 Task: Create a due date automation trigger when advanced on, on the tuesday before a card is due add dates starting in 1 days at 11:00 AM.
Action: Mouse moved to (932, 292)
Screenshot: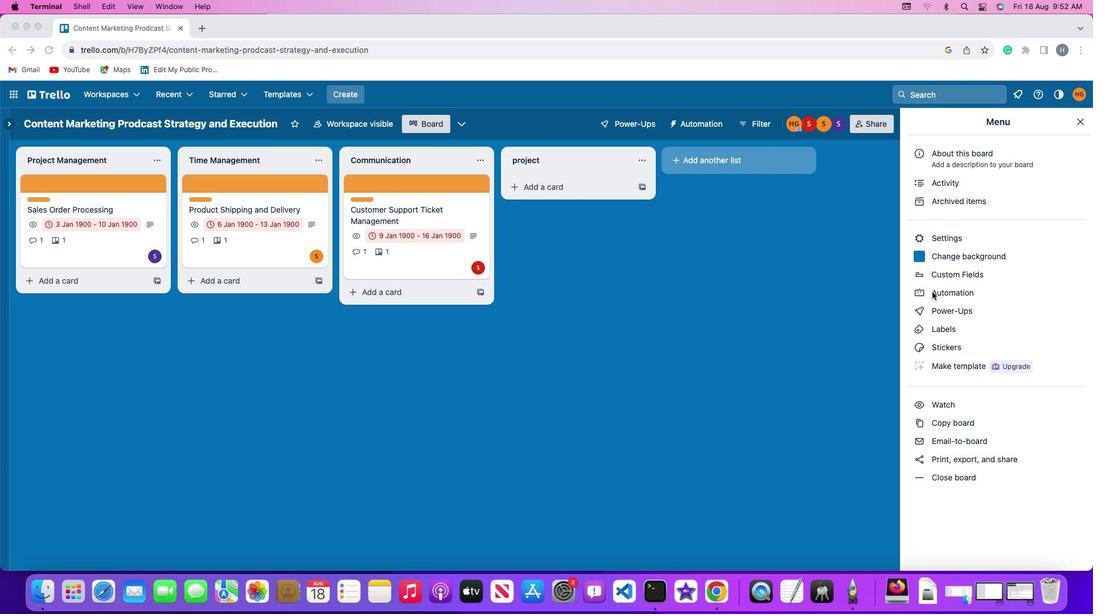
Action: Mouse pressed left at (932, 292)
Screenshot: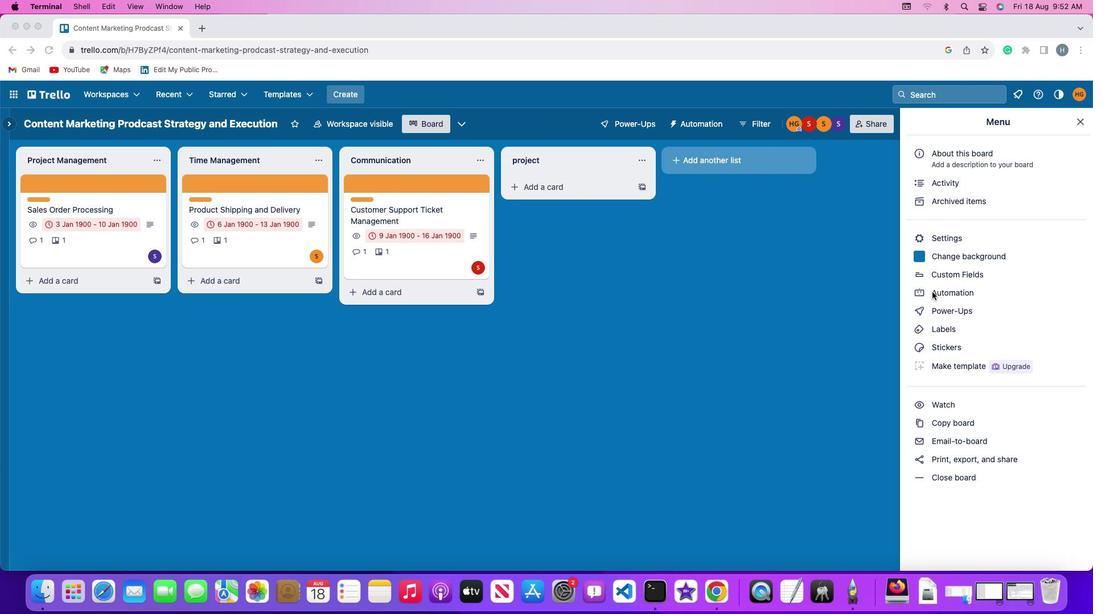 
Action: Mouse pressed left at (932, 292)
Screenshot: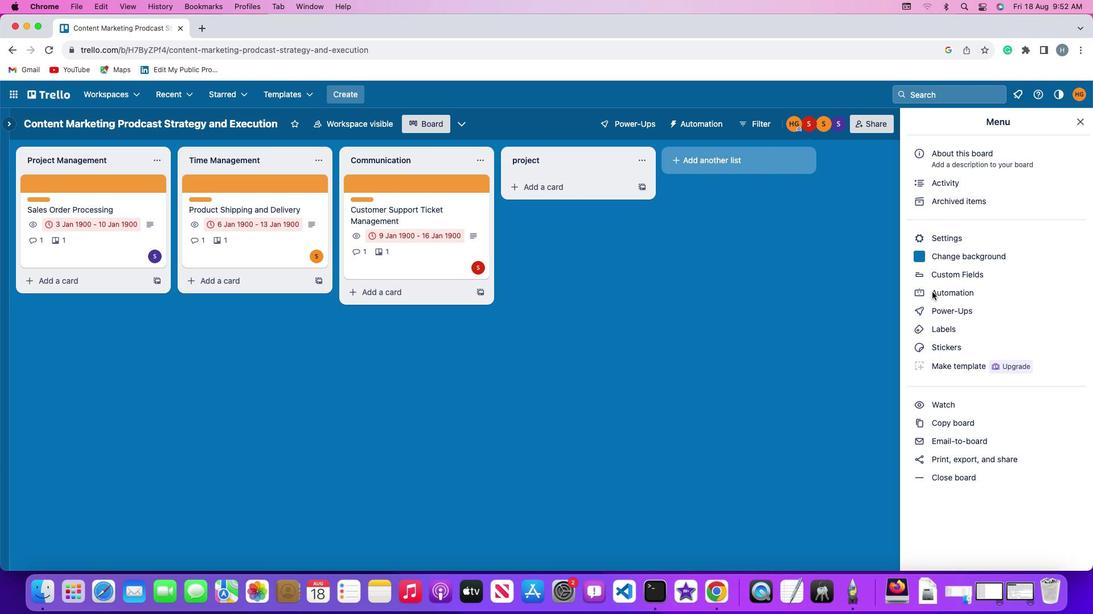 
Action: Mouse moved to (66, 270)
Screenshot: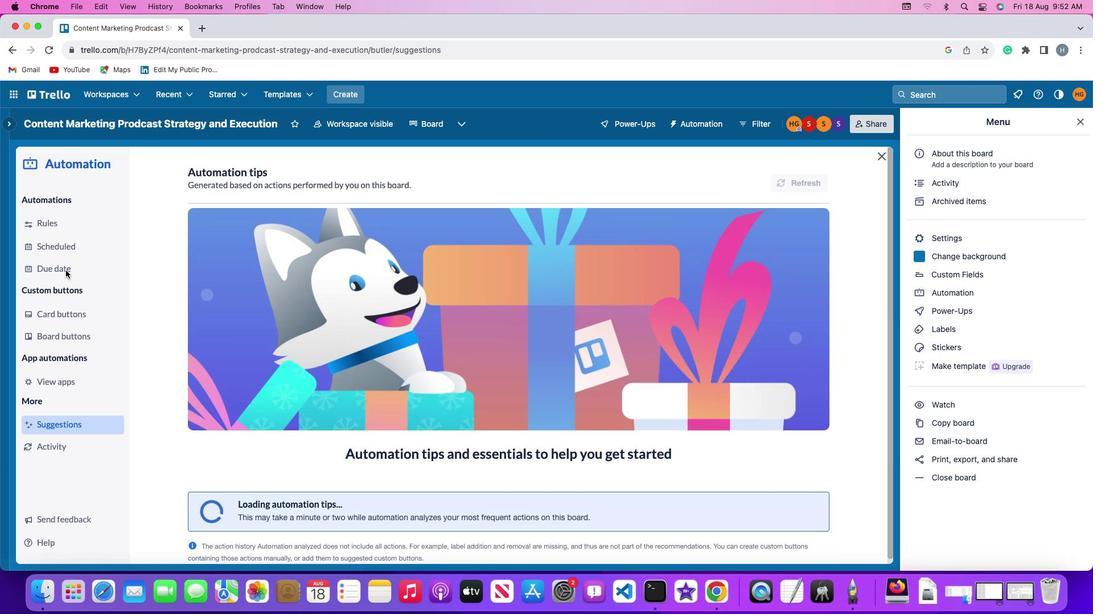
Action: Mouse pressed left at (66, 270)
Screenshot: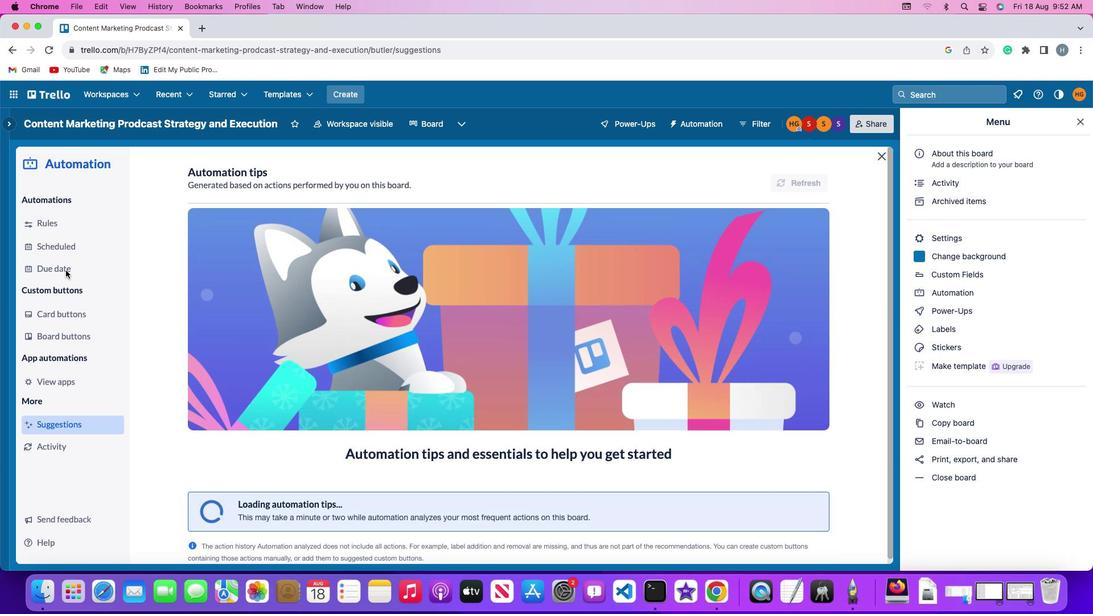 
Action: Mouse moved to (753, 176)
Screenshot: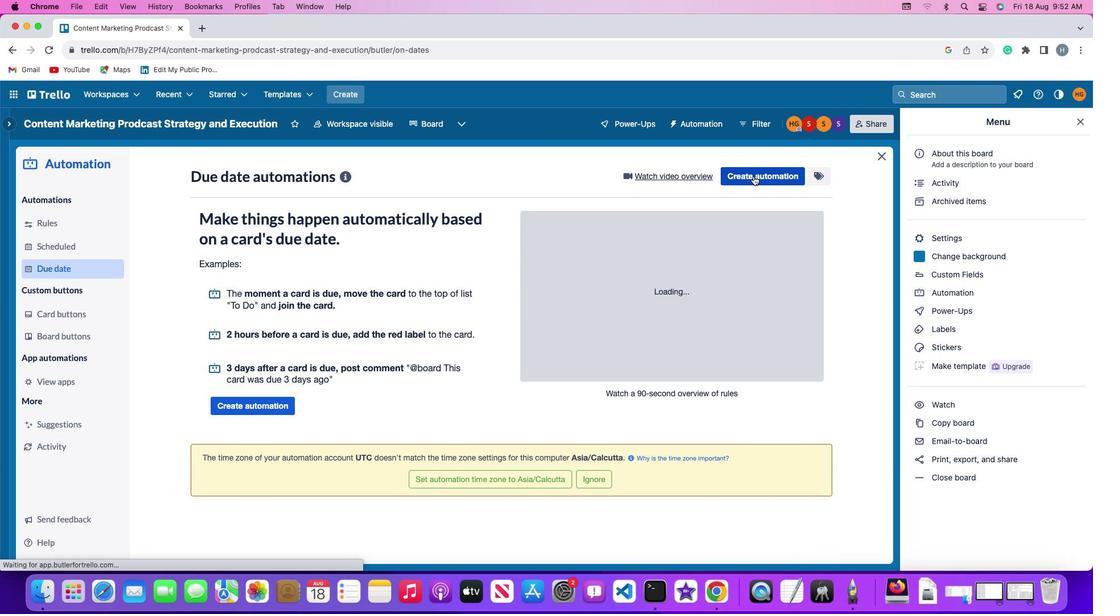 
Action: Mouse pressed left at (753, 176)
Screenshot: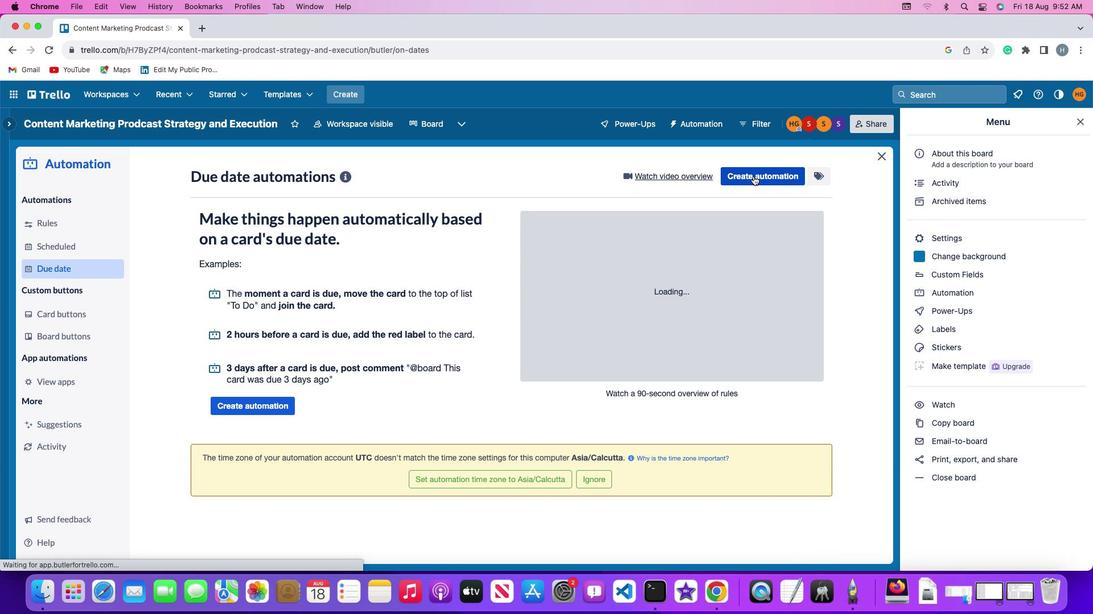 
Action: Mouse moved to (215, 286)
Screenshot: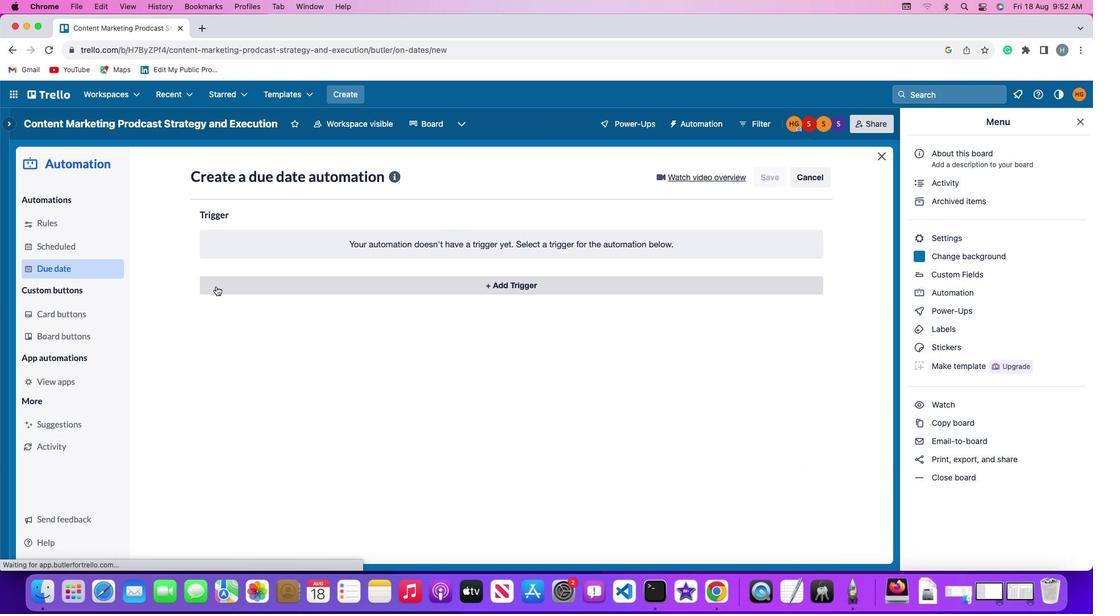 
Action: Mouse pressed left at (215, 286)
Screenshot: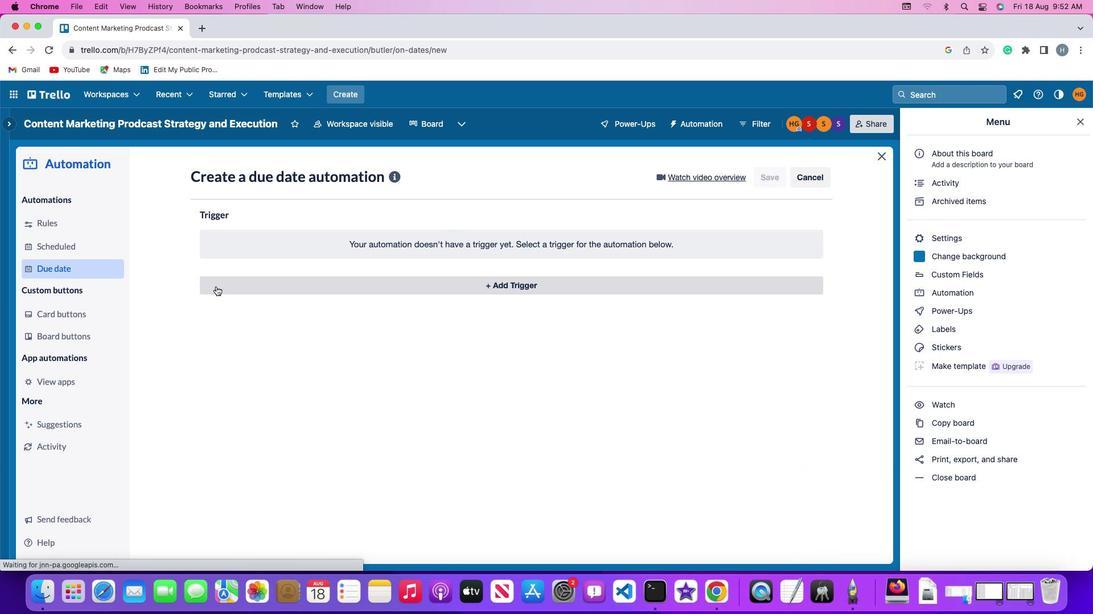
Action: Mouse moved to (239, 490)
Screenshot: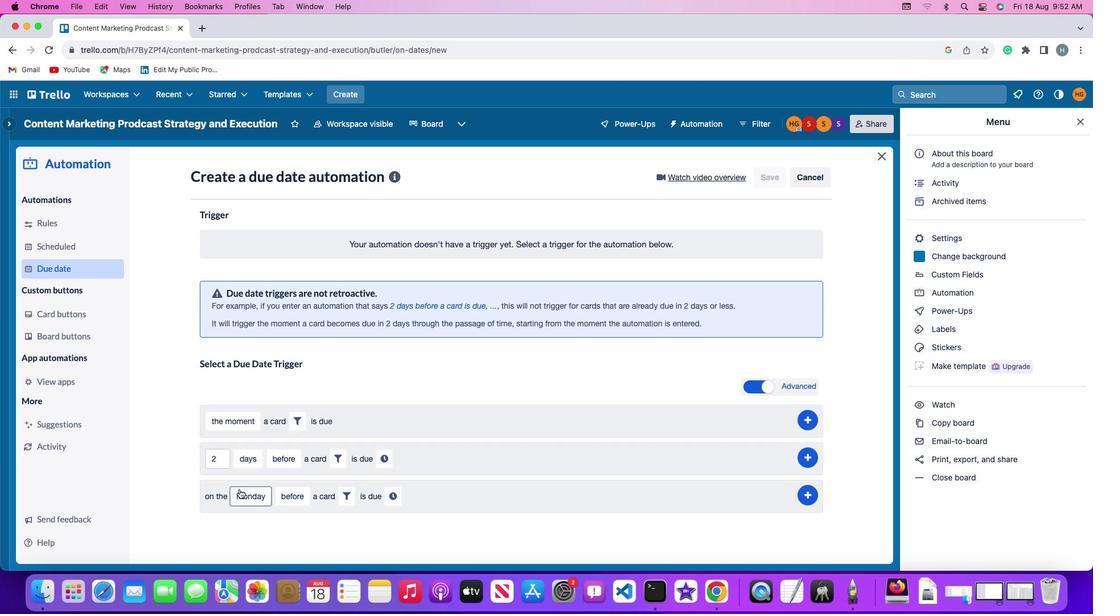 
Action: Mouse pressed left at (239, 490)
Screenshot: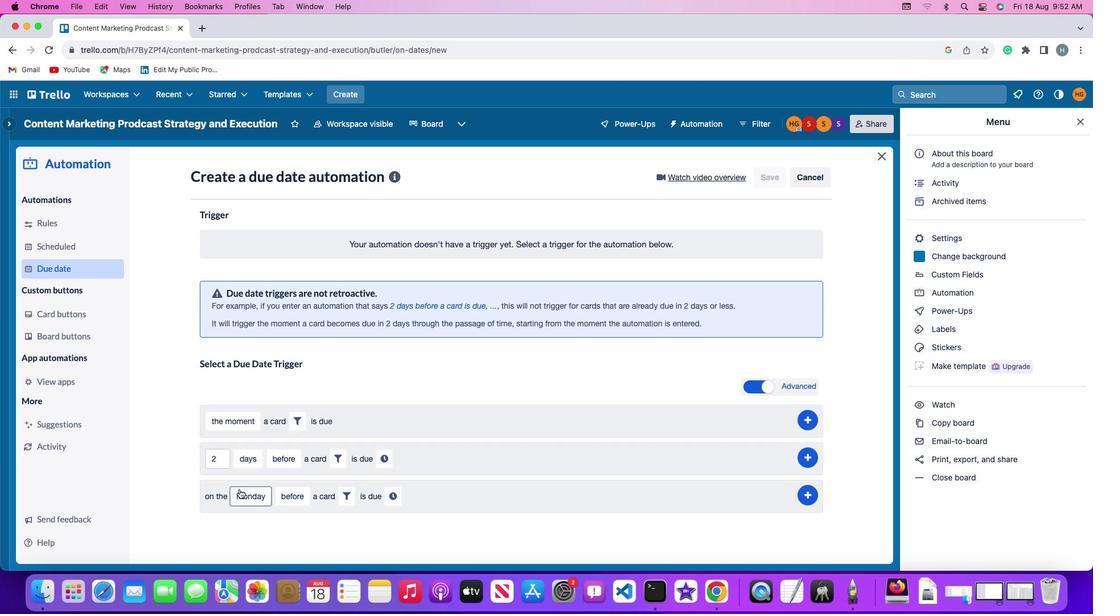
Action: Mouse moved to (263, 366)
Screenshot: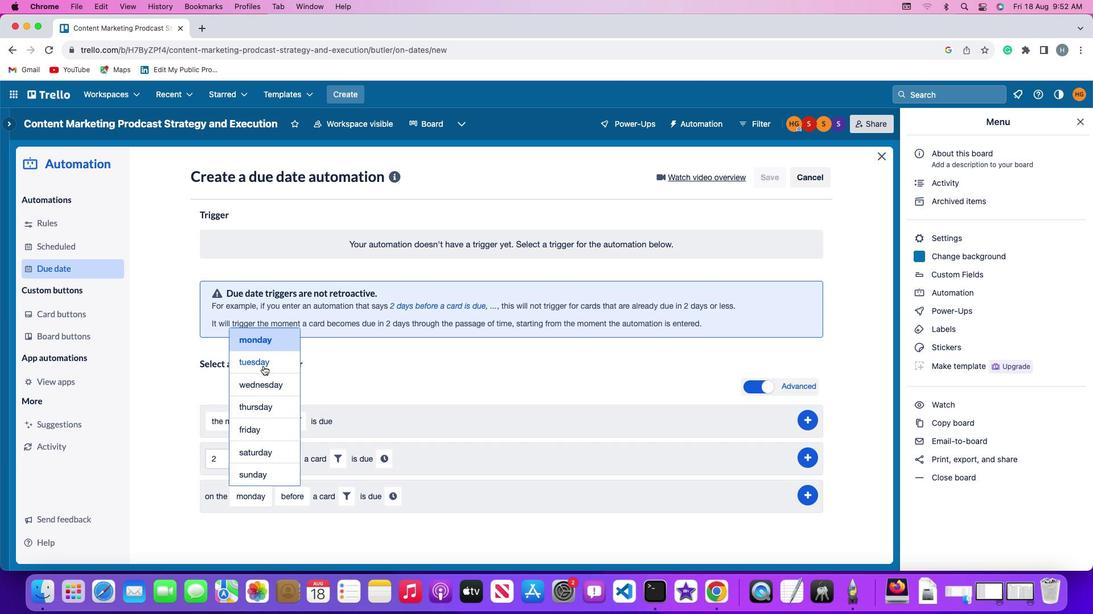 
Action: Mouse pressed left at (263, 366)
Screenshot: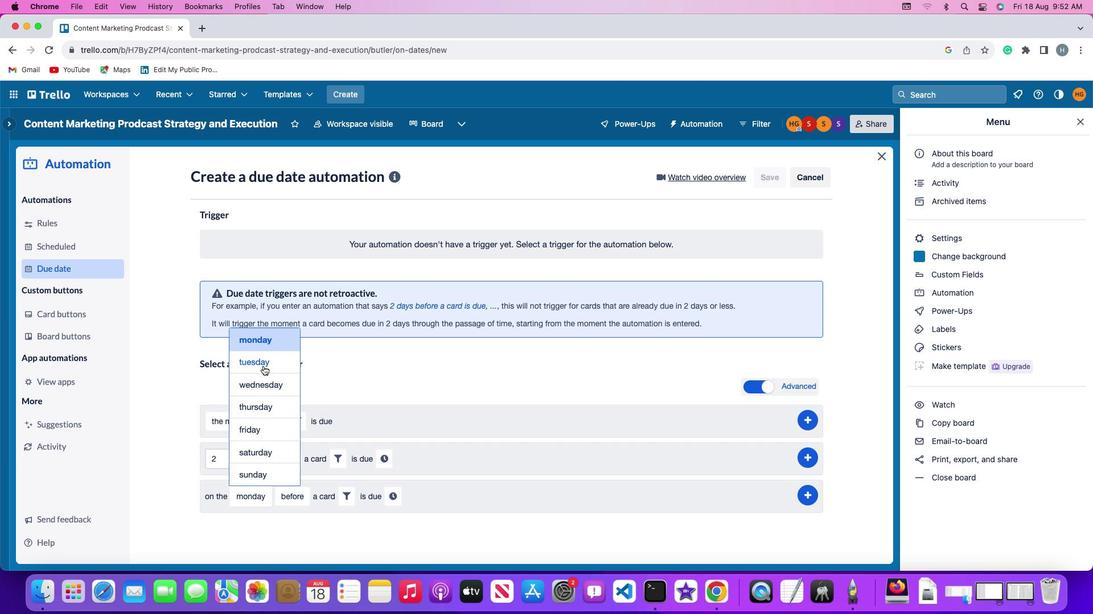 
Action: Mouse moved to (294, 491)
Screenshot: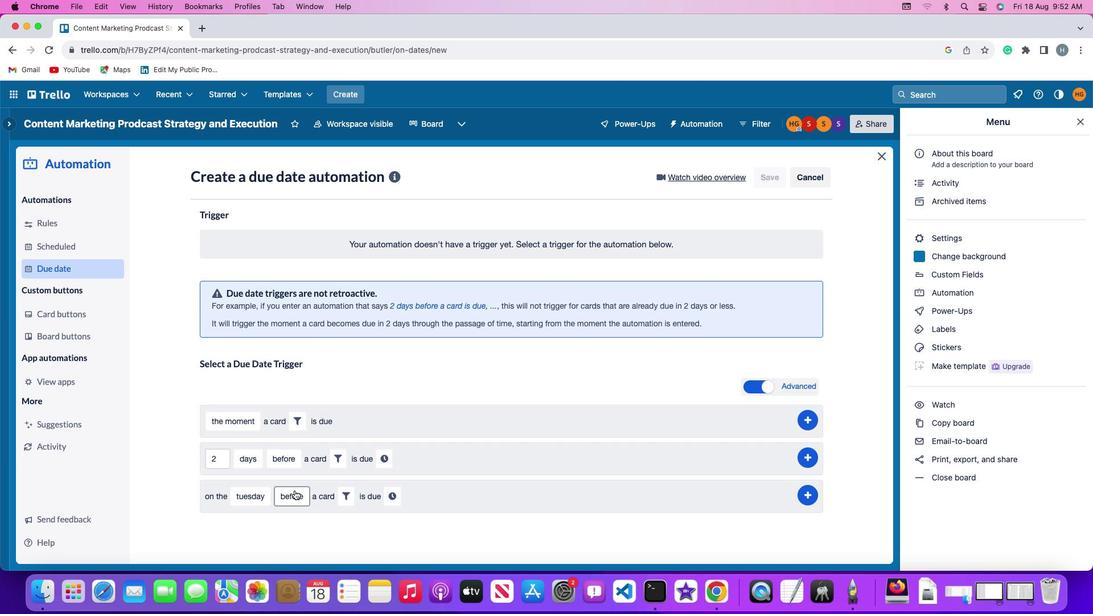 
Action: Mouse pressed left at (294, 491)
Screenshot: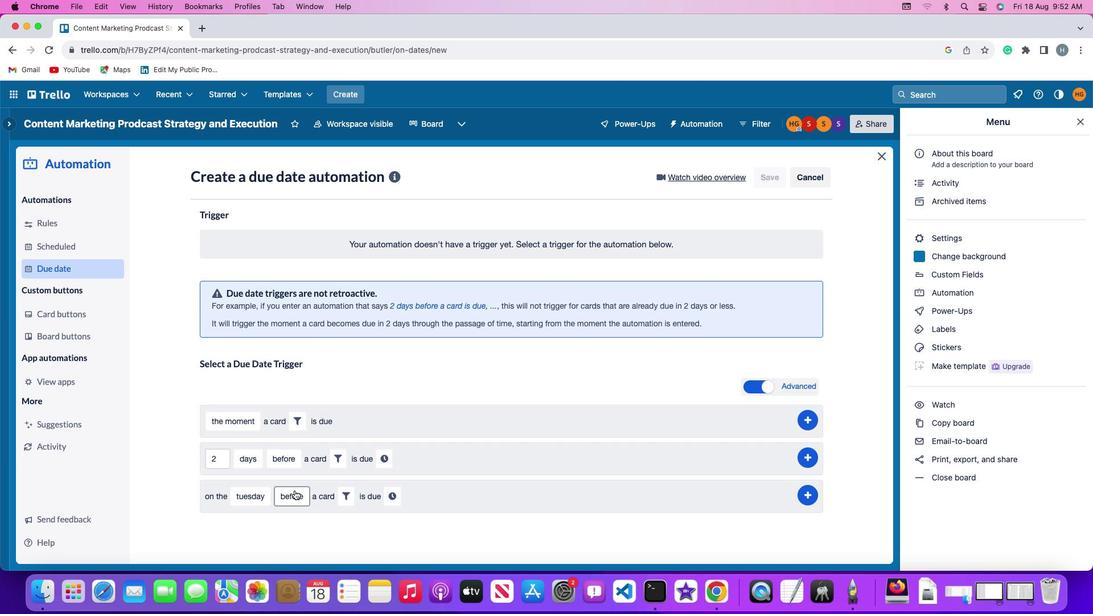 
Action: Mouse moved to (314, 407)
Screenshot: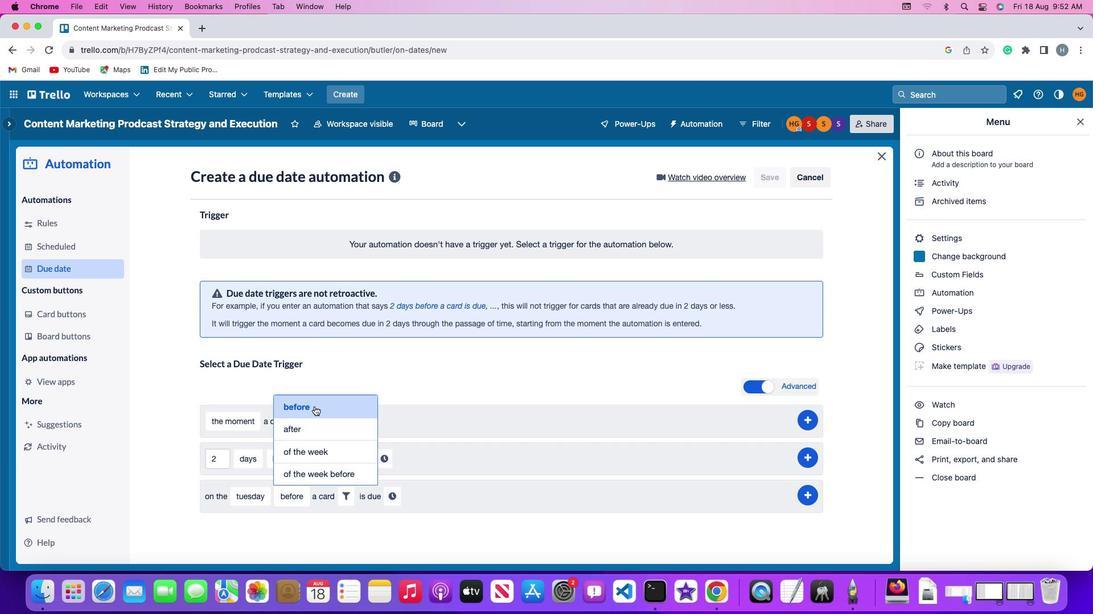 
Action: Mouse pressed left at (314, 407)
Screenshot: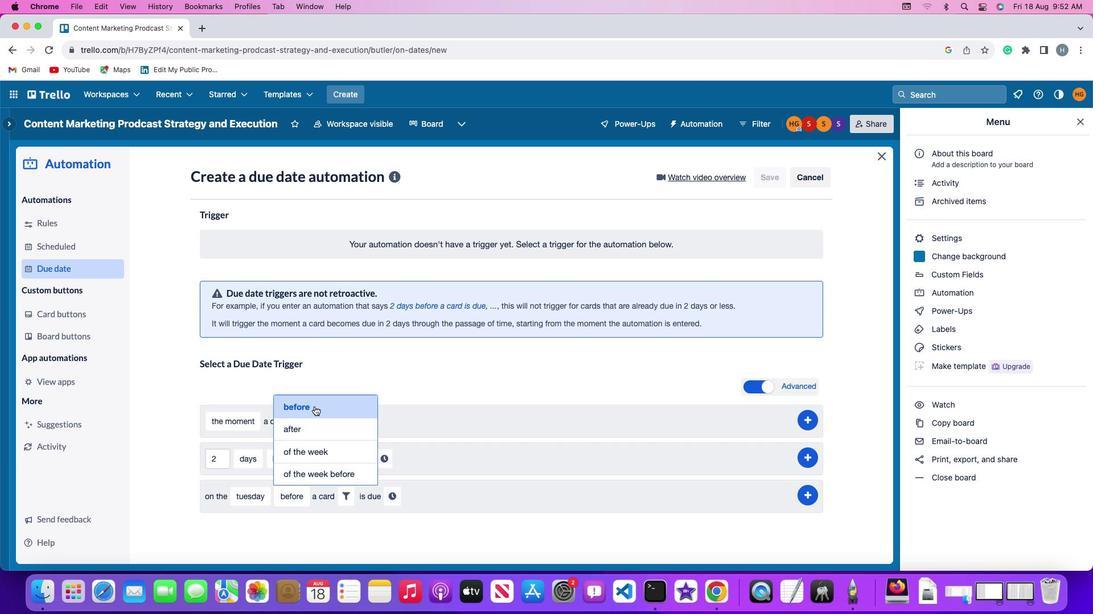 
Action: Mouse moved to (347, 496)
Screenshot: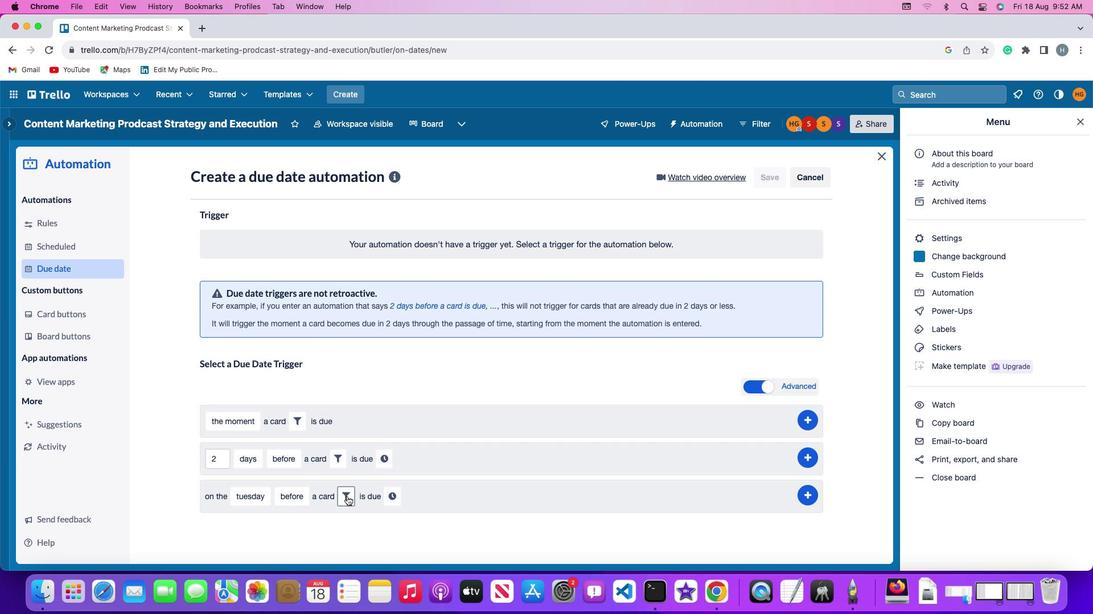 
Action: Mouse pressed left at (347, 496)
Screenshot: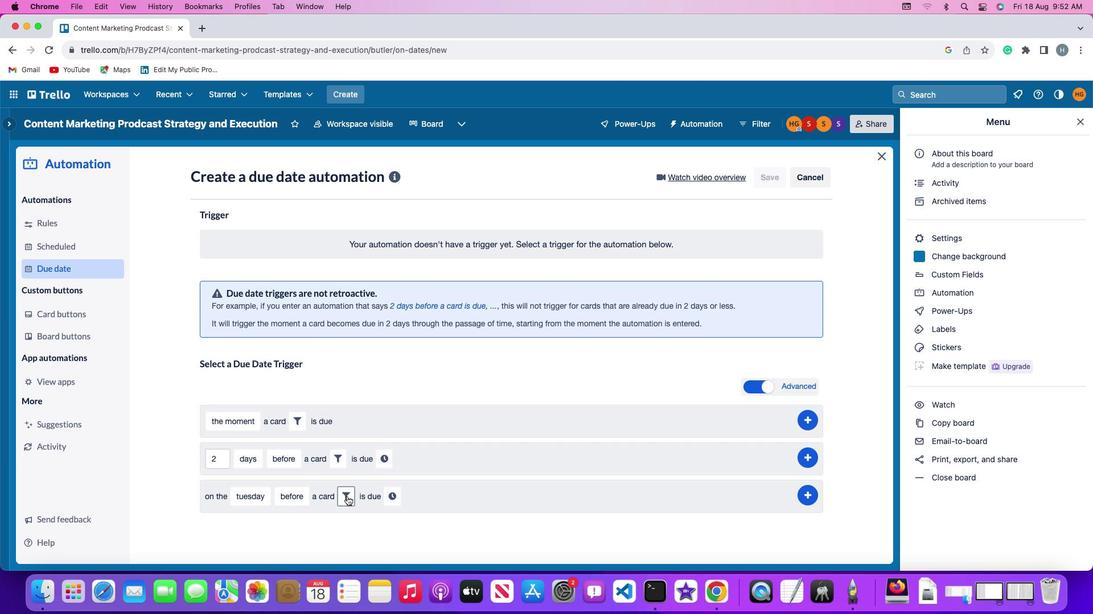 
Action: Mouse moved to (416, 537)
Screenshot: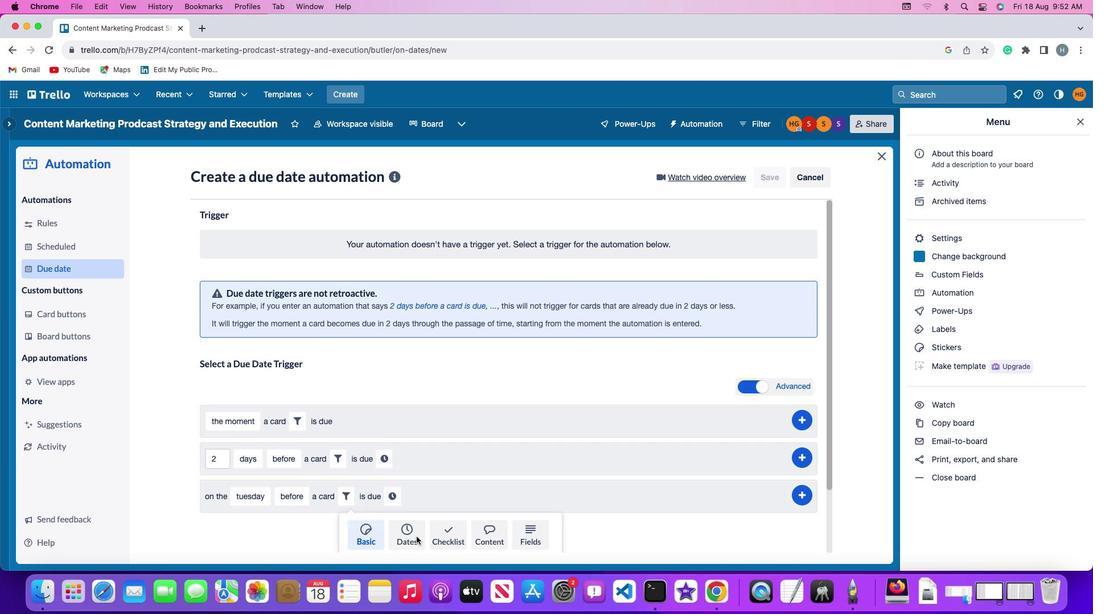 
Action: Mouse pressed left at (416, 537)
Screenshot: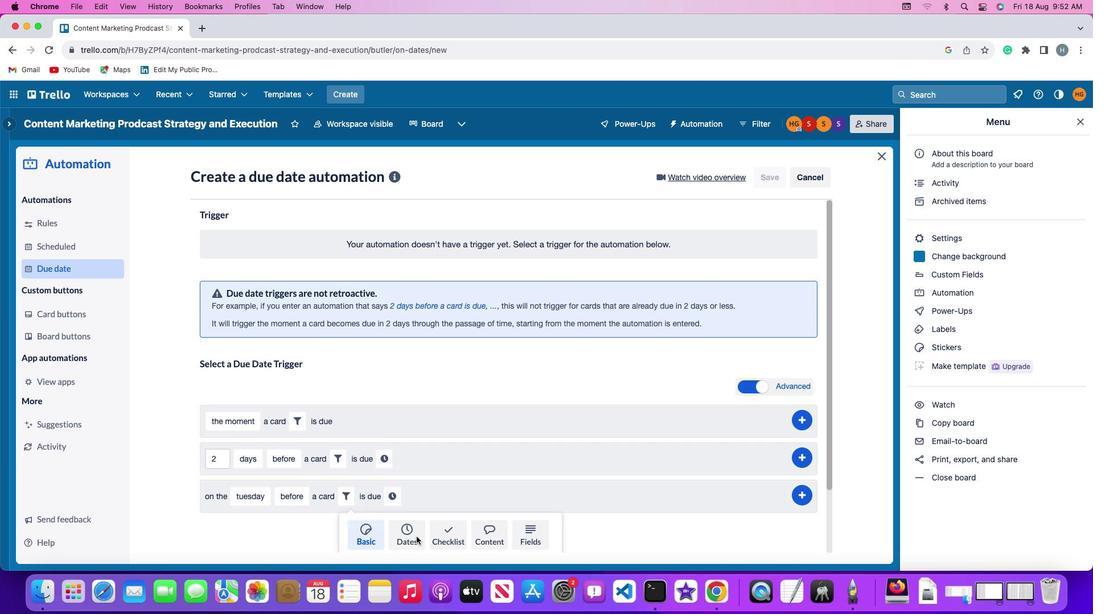 
Action: Mouse moved to (299, 532)
Screenshot: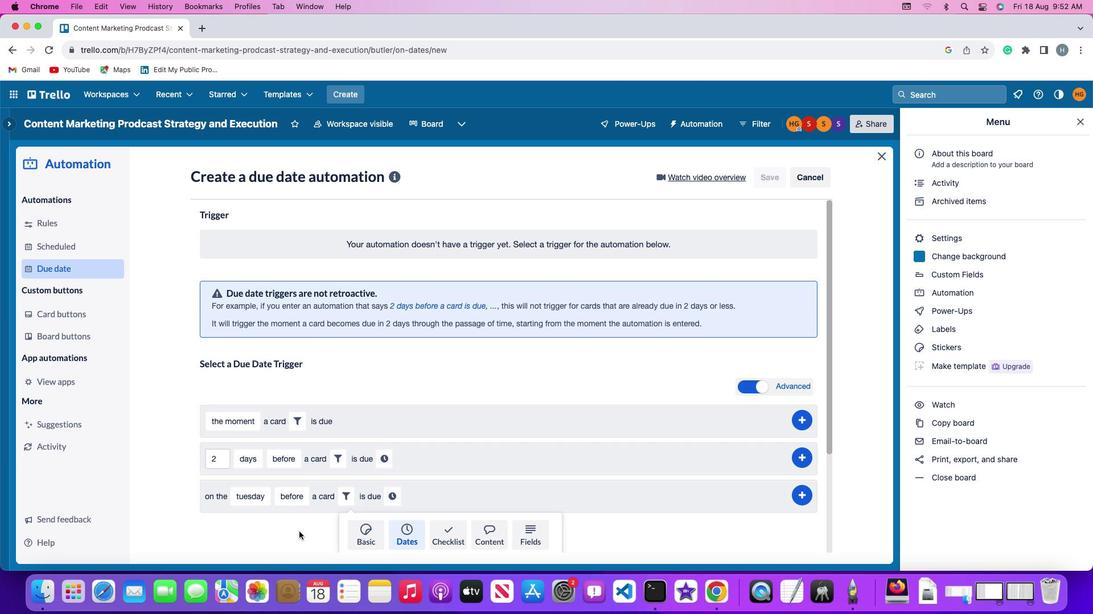 
Action: Mouse scrolled (299, 532) with delta (0, 0)
Screenshot: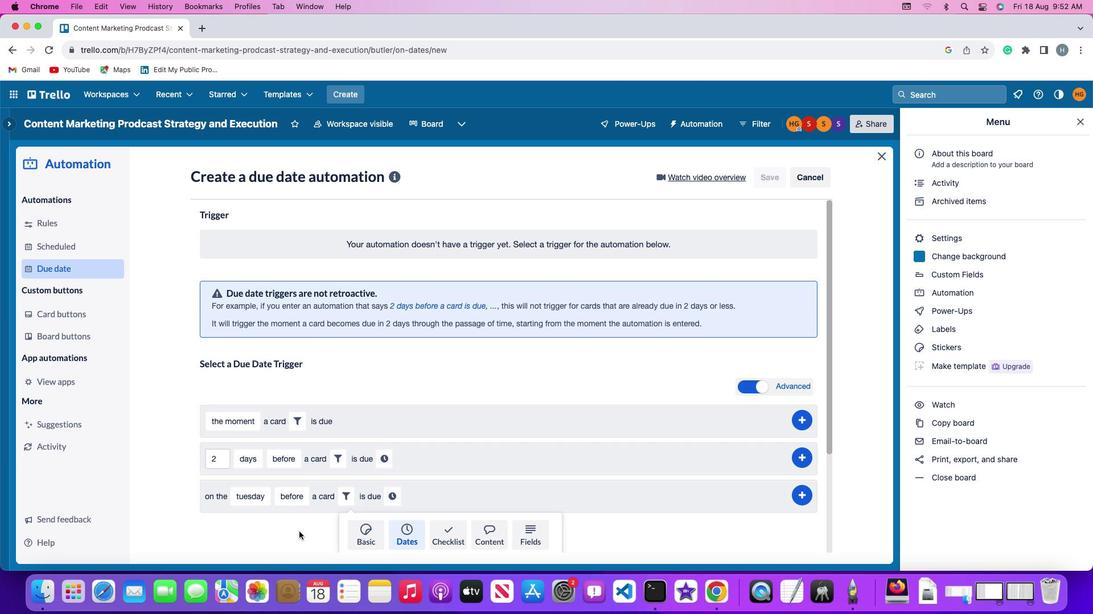 
Action: Mouse moved to (298, 531)
Screenshot: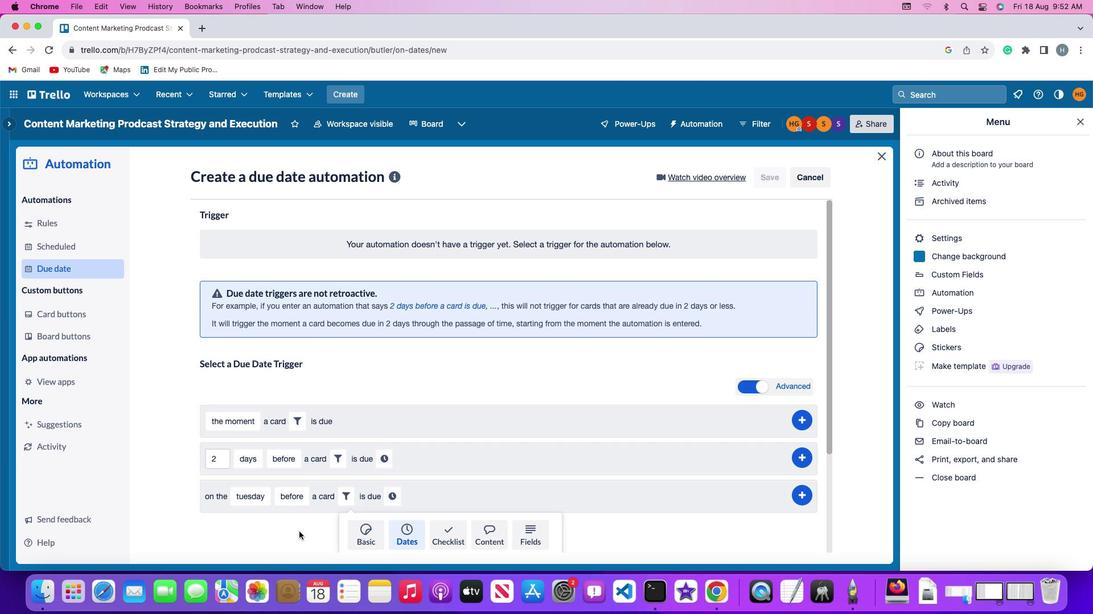 
Action: Mouse scrolled (298, 531) with delta (0, 0)
Screenshot: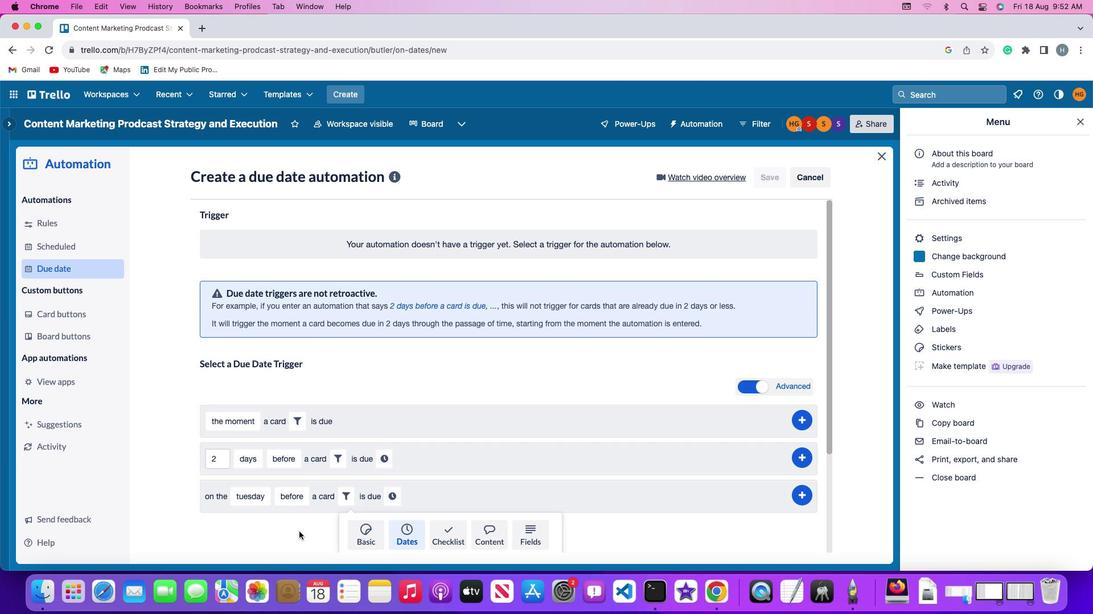 
Action: Mouse moved to (298, 531)
Screenshot: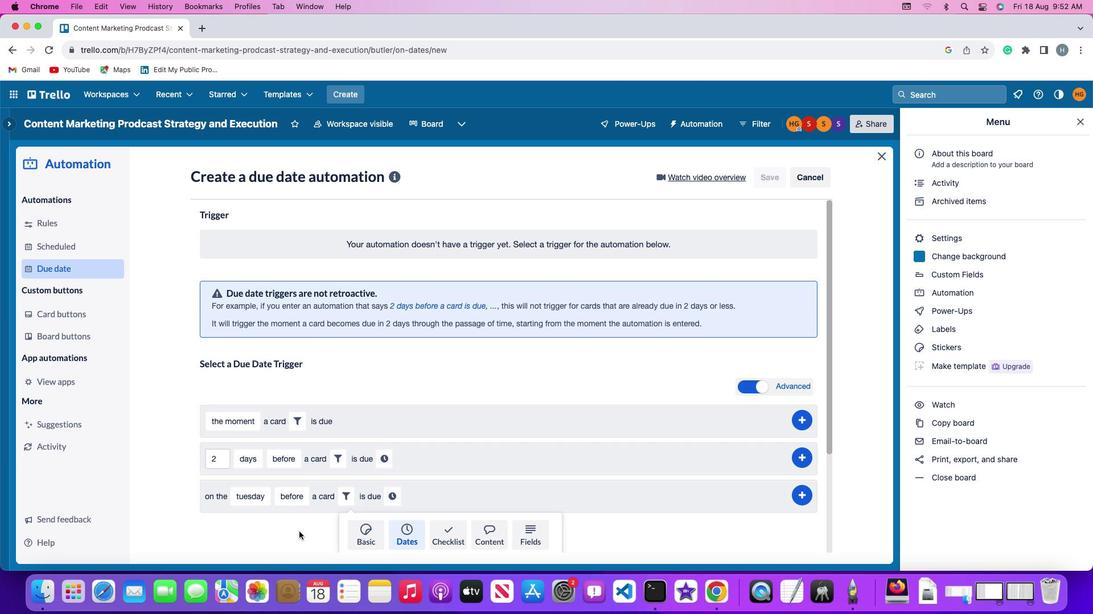 
Action: Mouse scrolled (298, 531) with delta (0, -1)
Screenshot: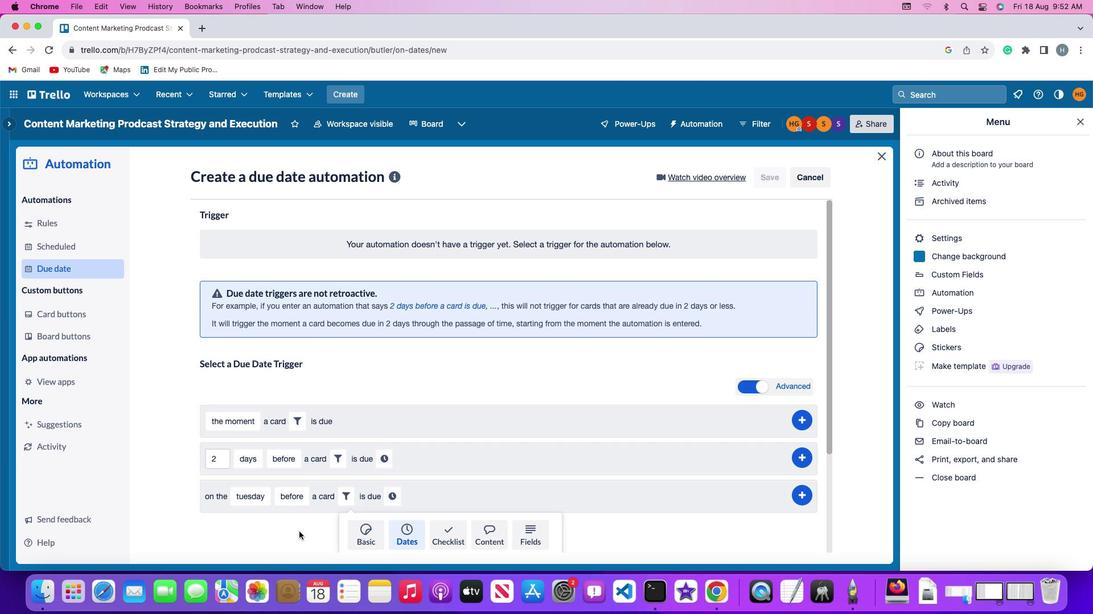 
Action: Mouse moved to (297, 530)
Screenshot: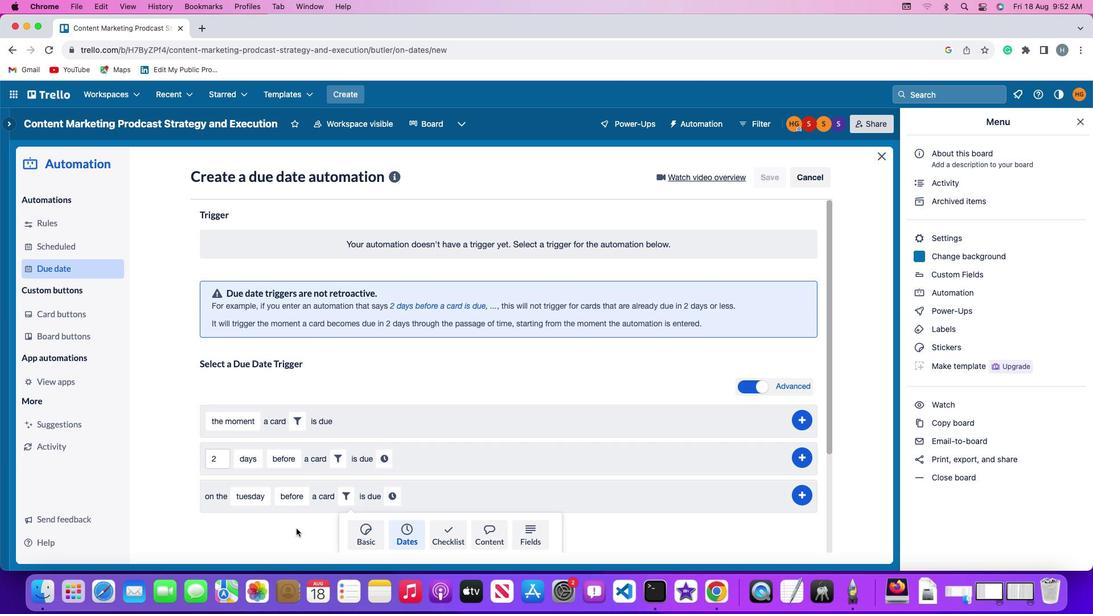 
Action: Mouse scrolled (297, 530) with delta (0, -2)
Screenshot: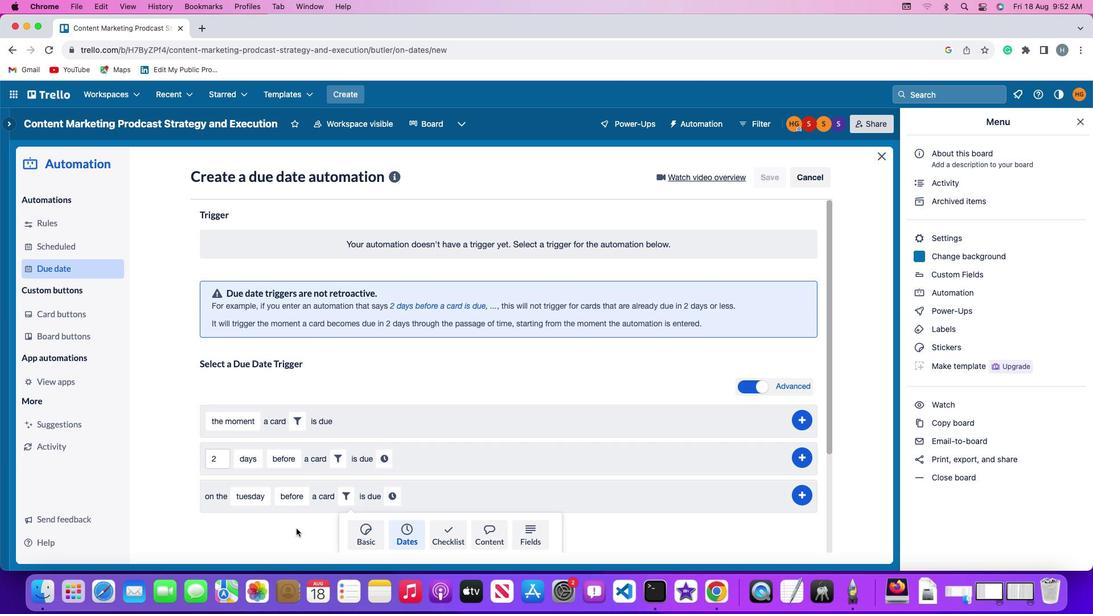 
Action: Mouse moved to (289, 522)
Screenshot: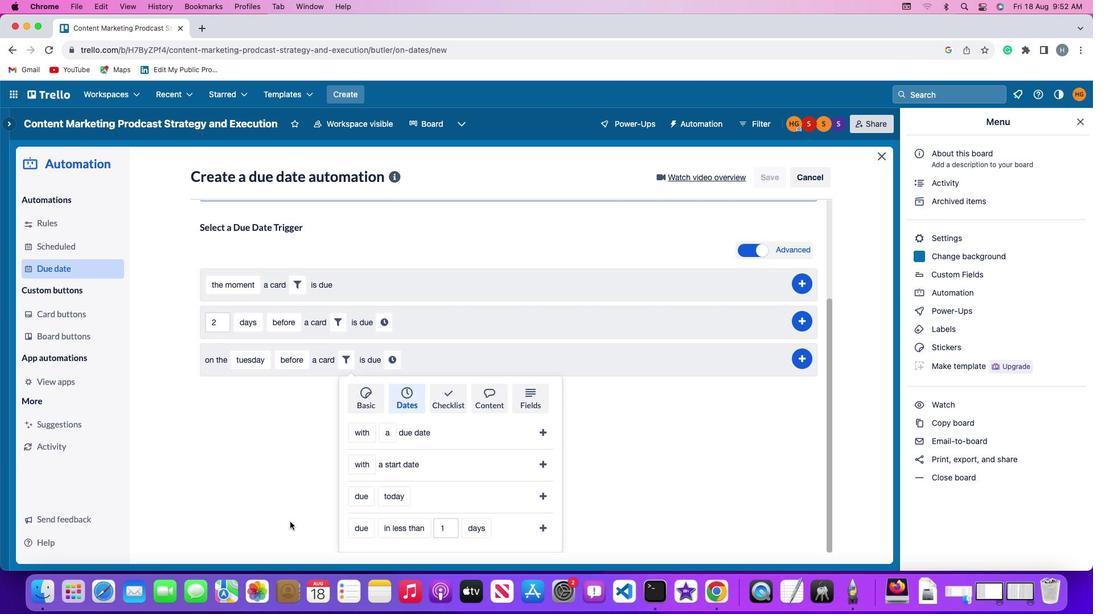 
Action: Mouse scrolled (289, 522) with delta (0, 0)
Screenshot: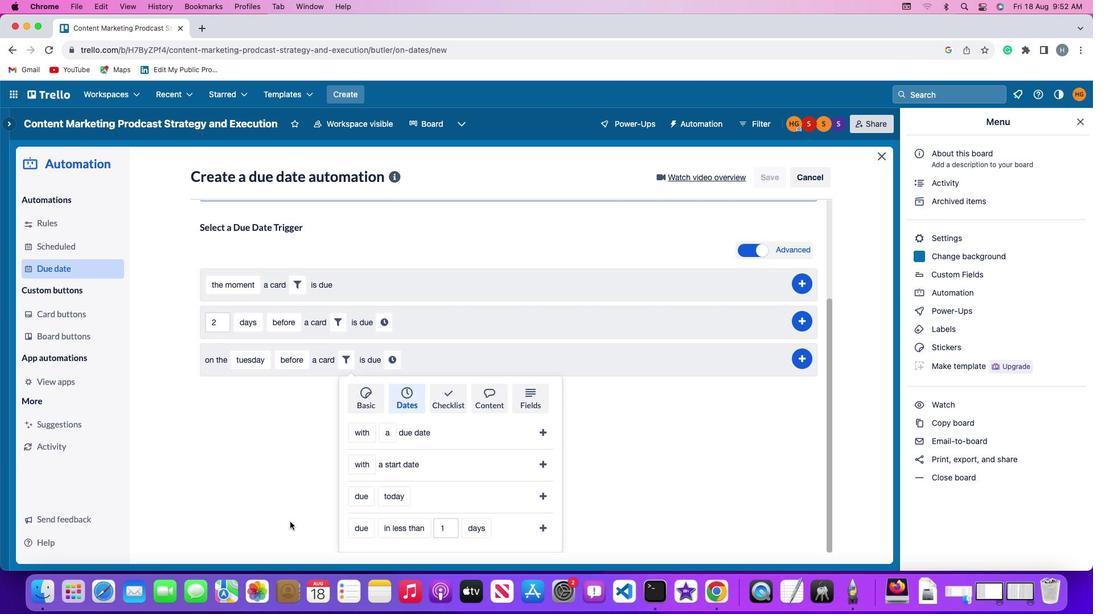 
Action: Mouse moved to (288, 521)
Screenshot: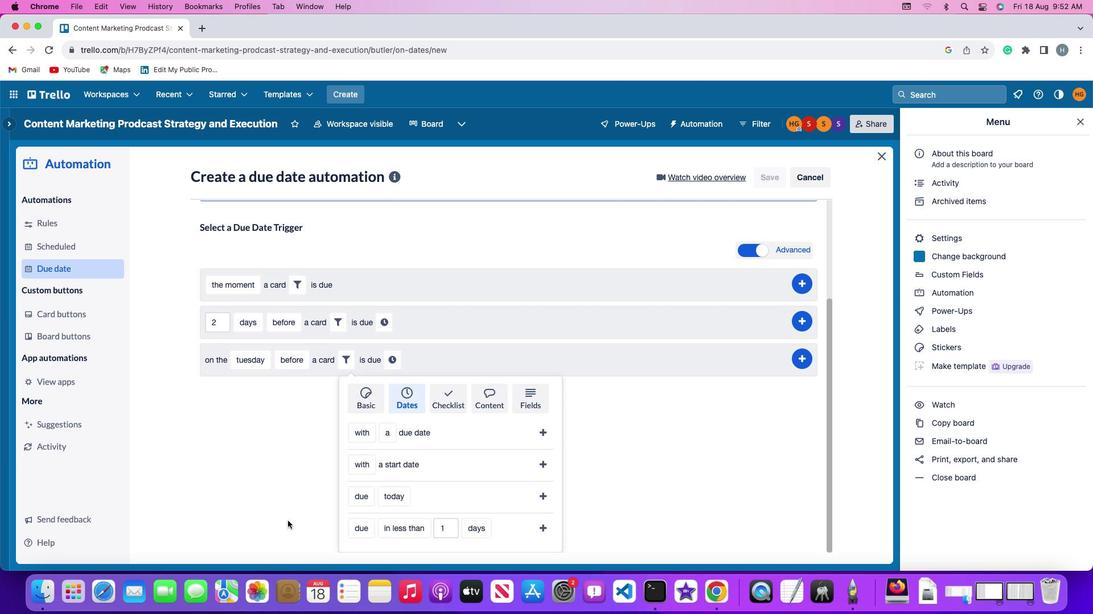 
Action: Mouse scrolled (288, 521) with delta (0, 0)
Screenshot: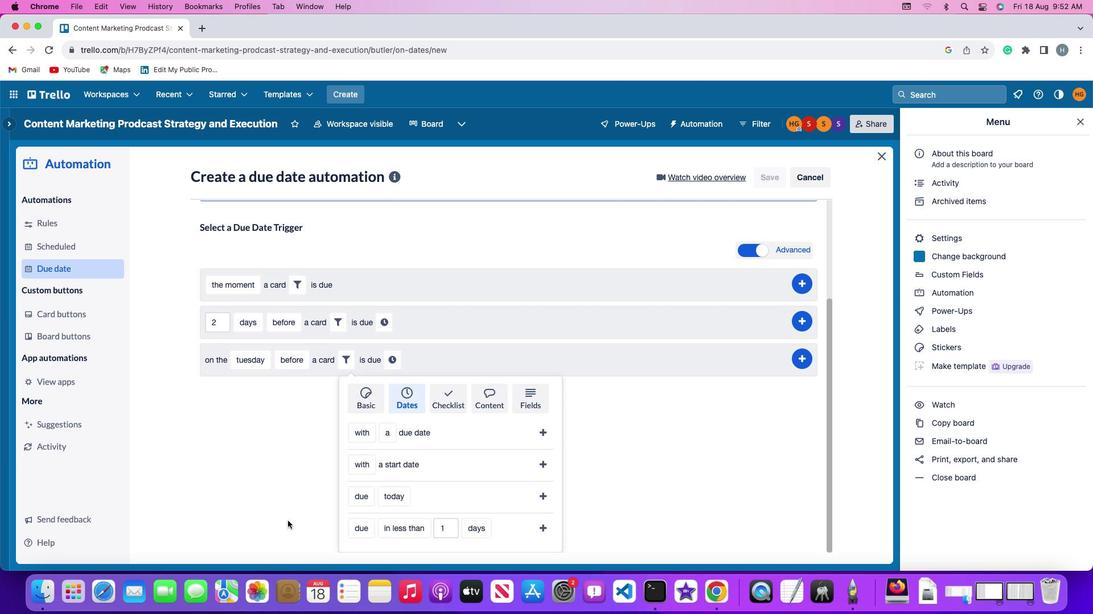 
Action: Mouse moved to (287, 520)
Screenshot: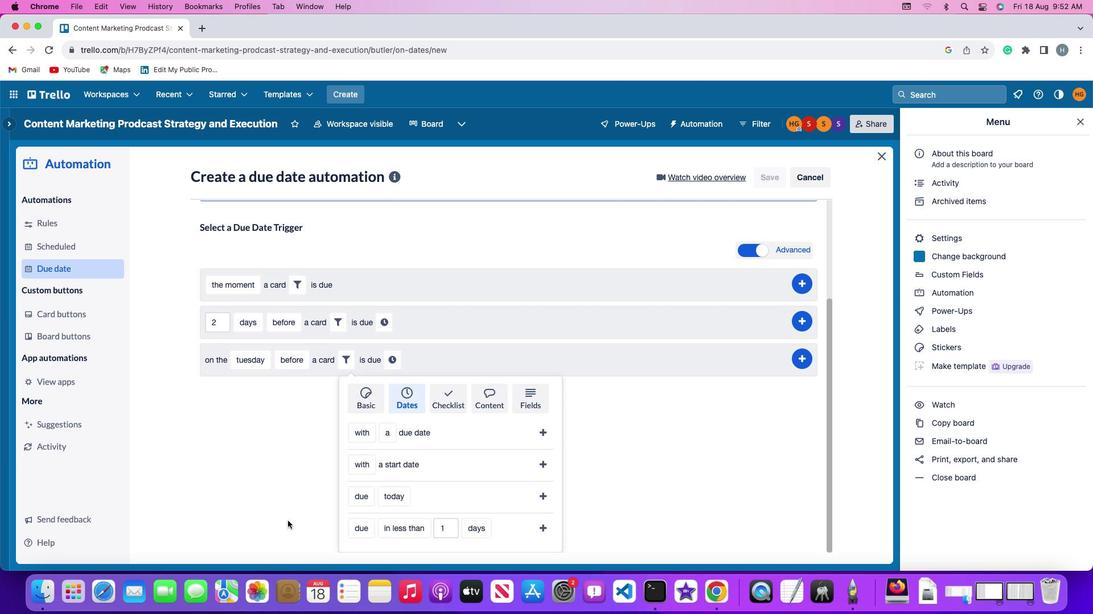 
Action: Mouse scrolled (287, 520) with delta (0, -1)
Screenshot: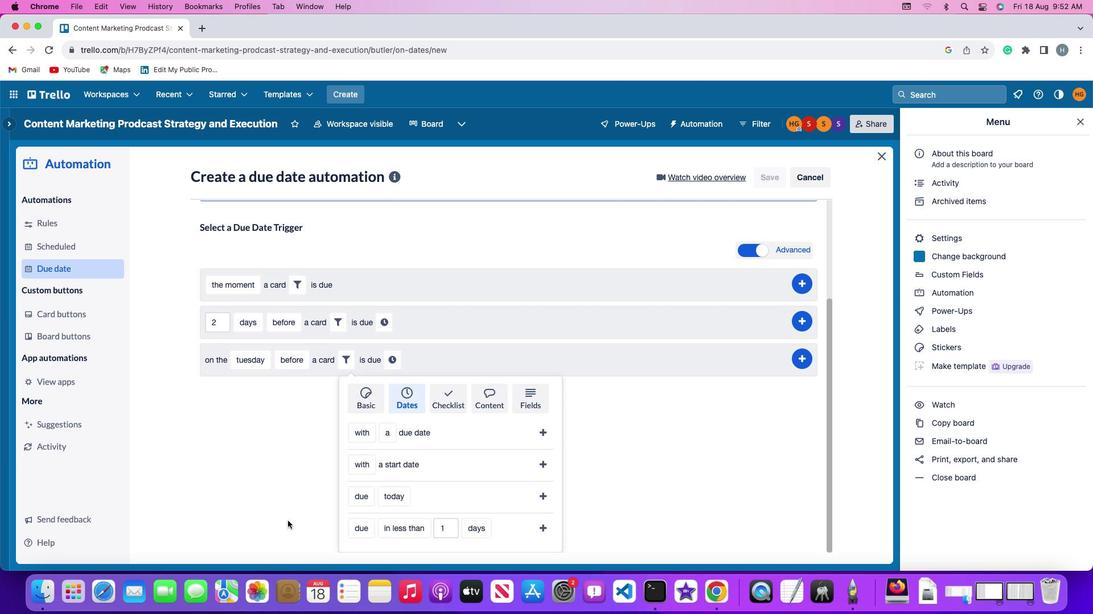 
Action: Mouse scrolled (287, 520) with delta (0, -2)
Screenshot: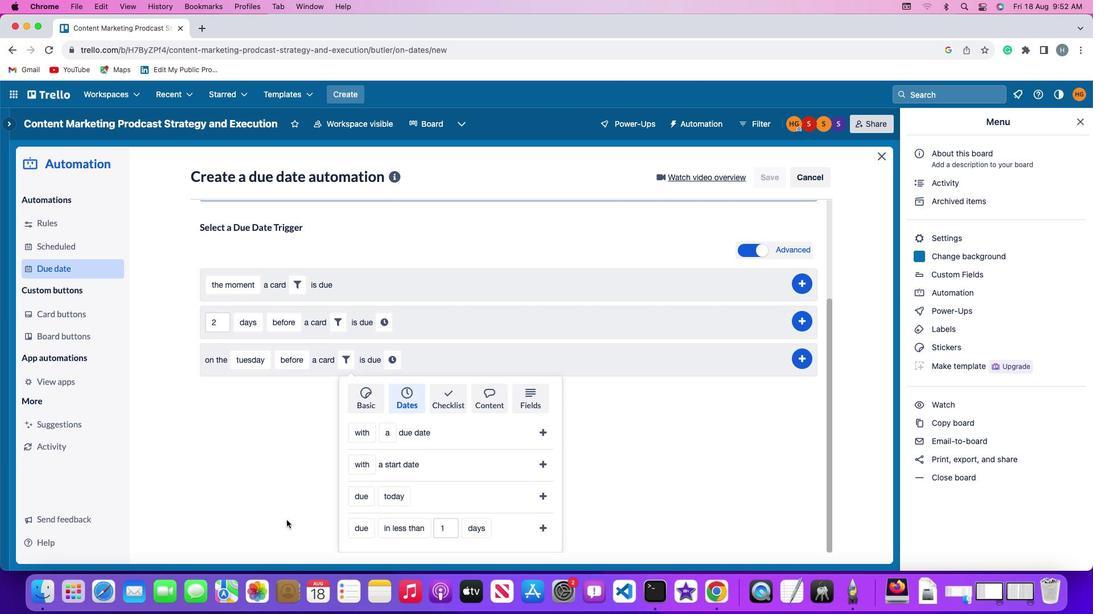
Action: Mouse moved to (286, 519)
Screenshot: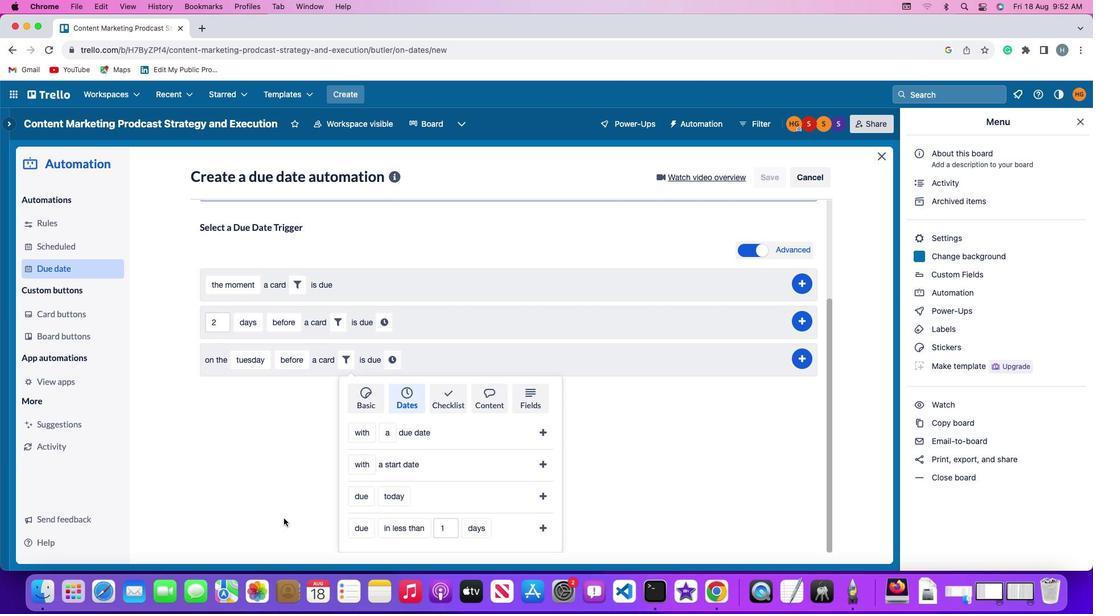 
Action: Mouse scrolled (286, 519) with delta (0, -3)
Screenshot: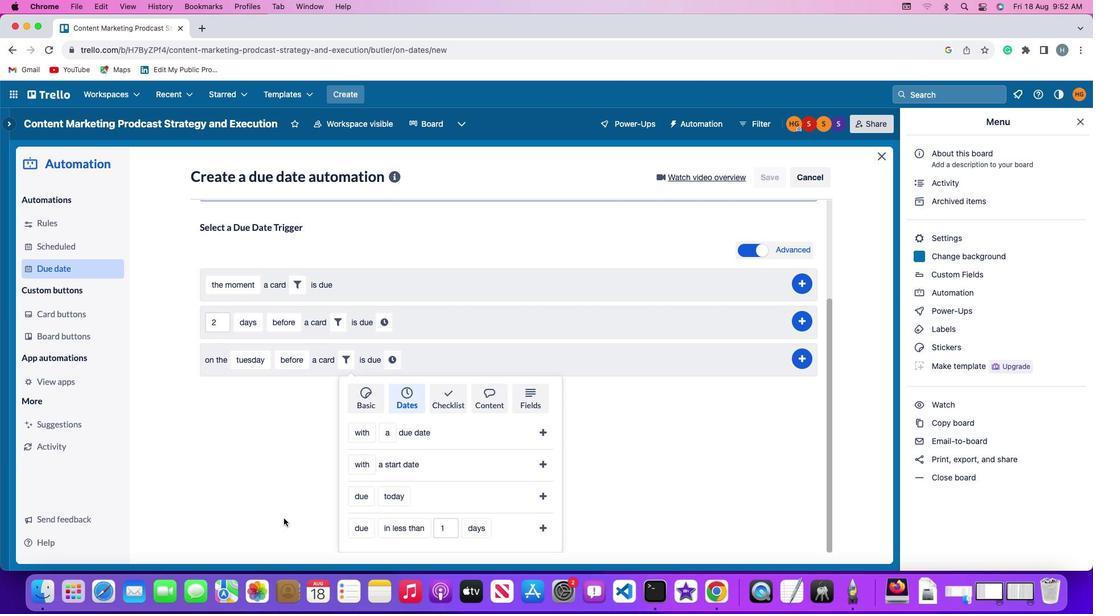 
Action: Mouse moved to (364, 530)
Screenshot: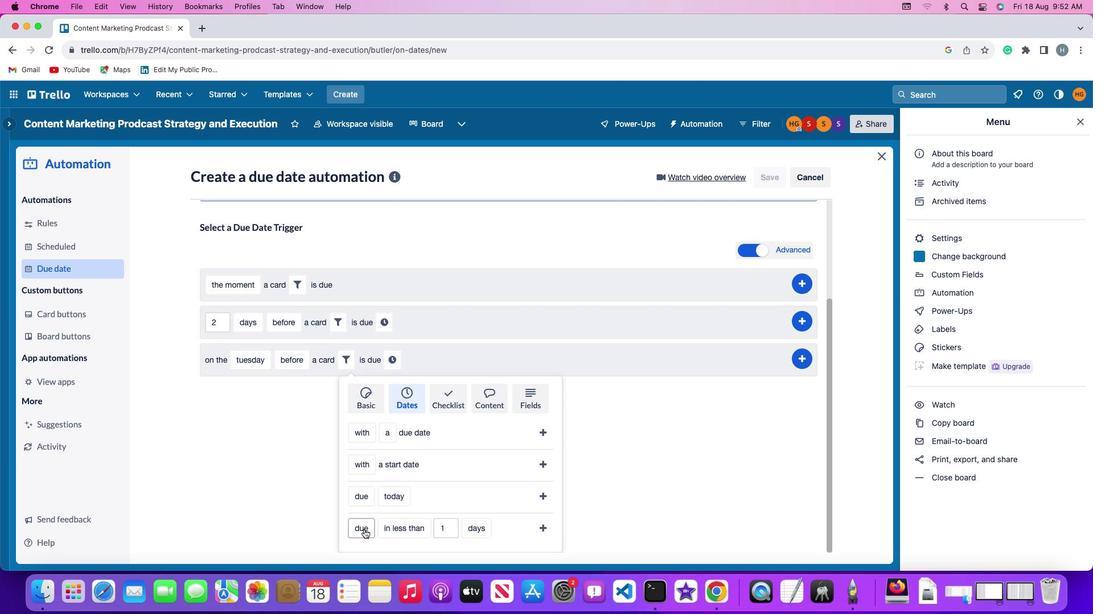 
Action: Mouse pressed left at (364, 530)
Screenshot: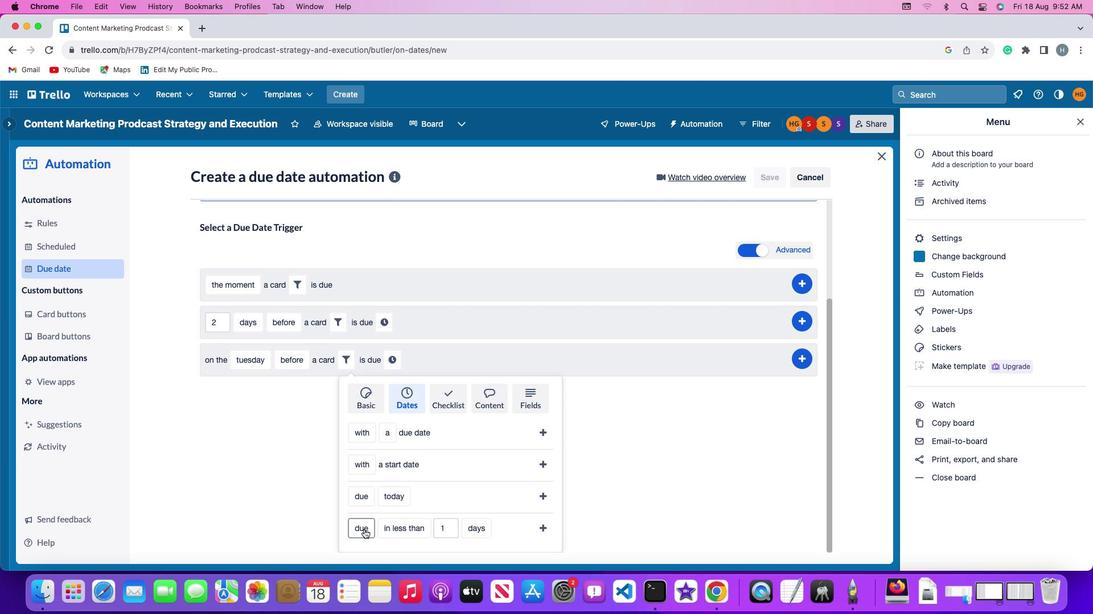 
Action: Mouse moved to (358, 511)
Screenshot: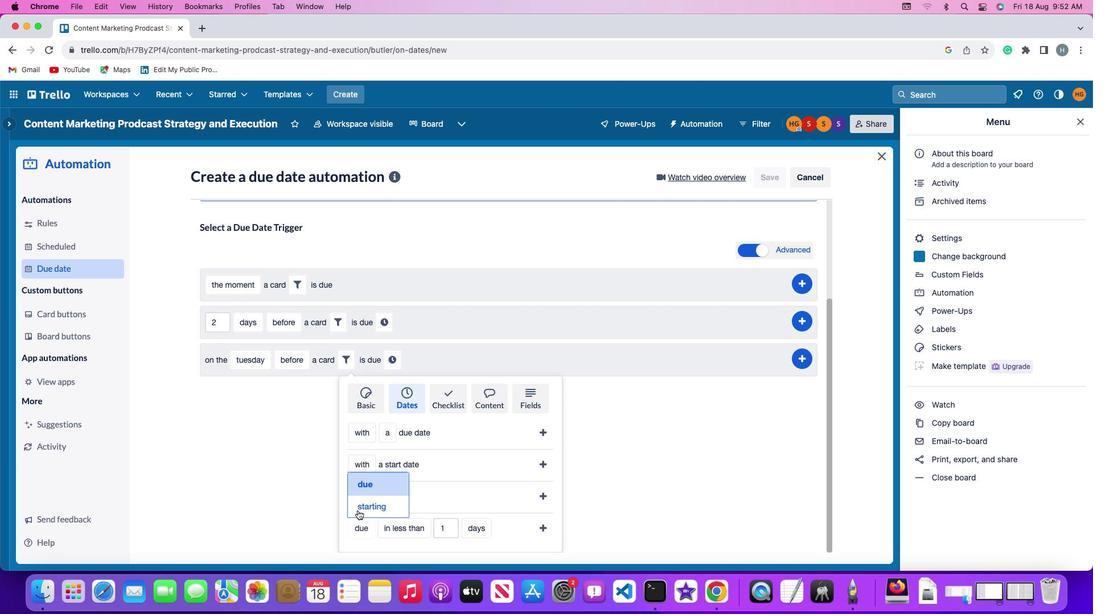 
Action: Mouse pressed left at (358, 511)
Screenshot: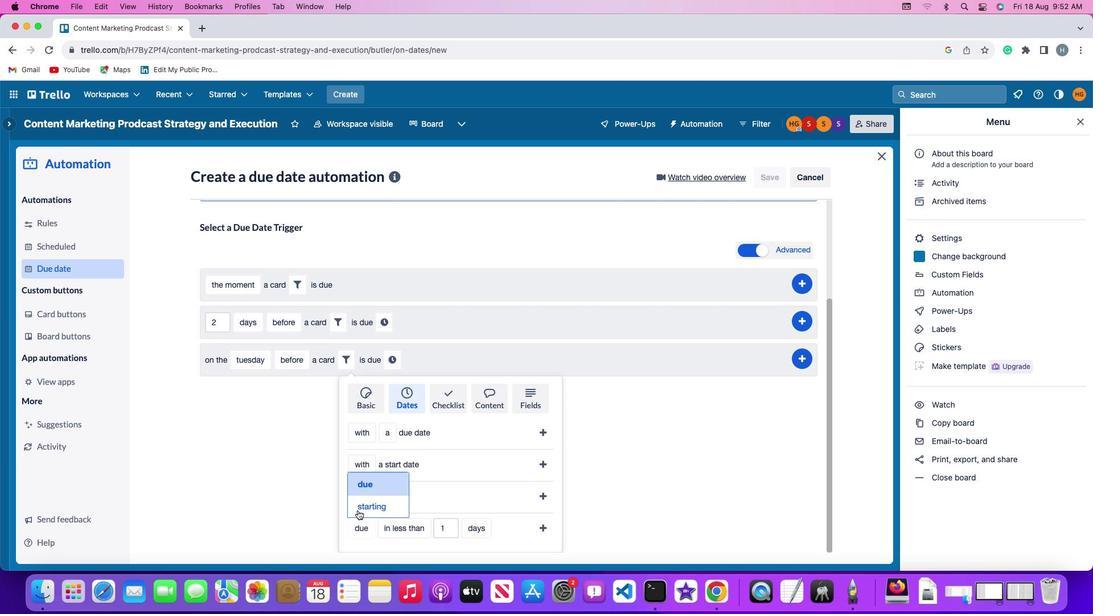
Action: Mouse moved to (405, 523)
Screenshot: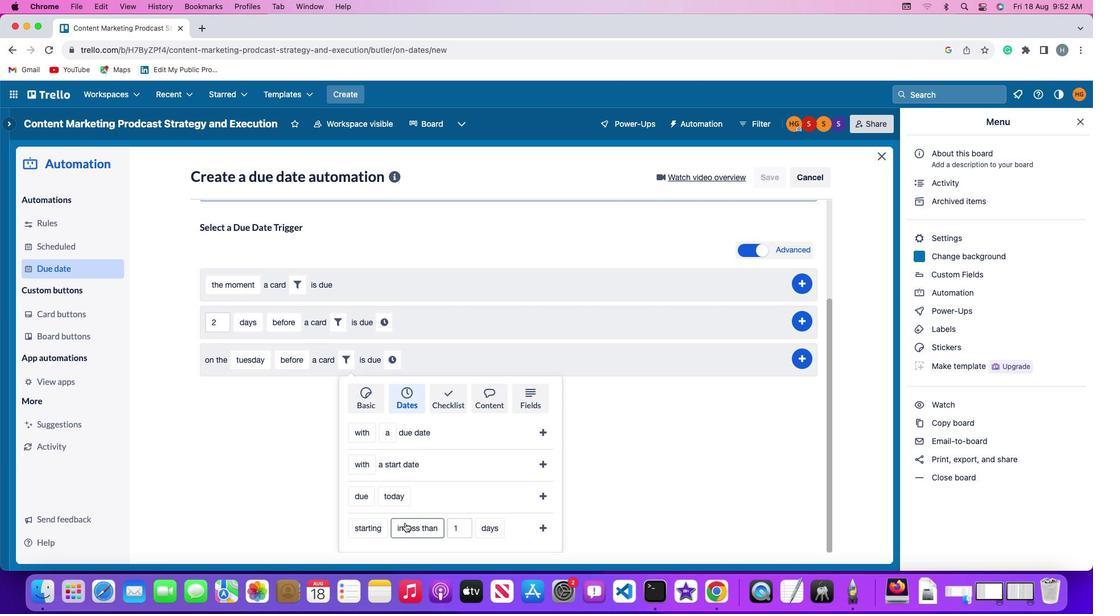
Action: Mouse pressed left at (405, 523)
Screenshot: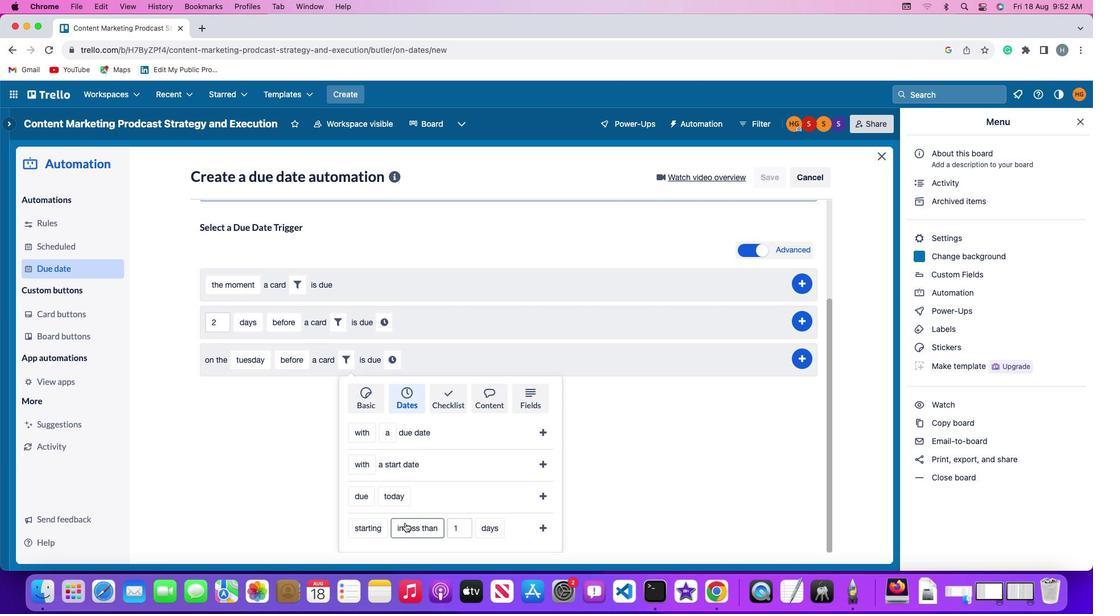
Action: Mouse moved to (404, 487)
Screenshot: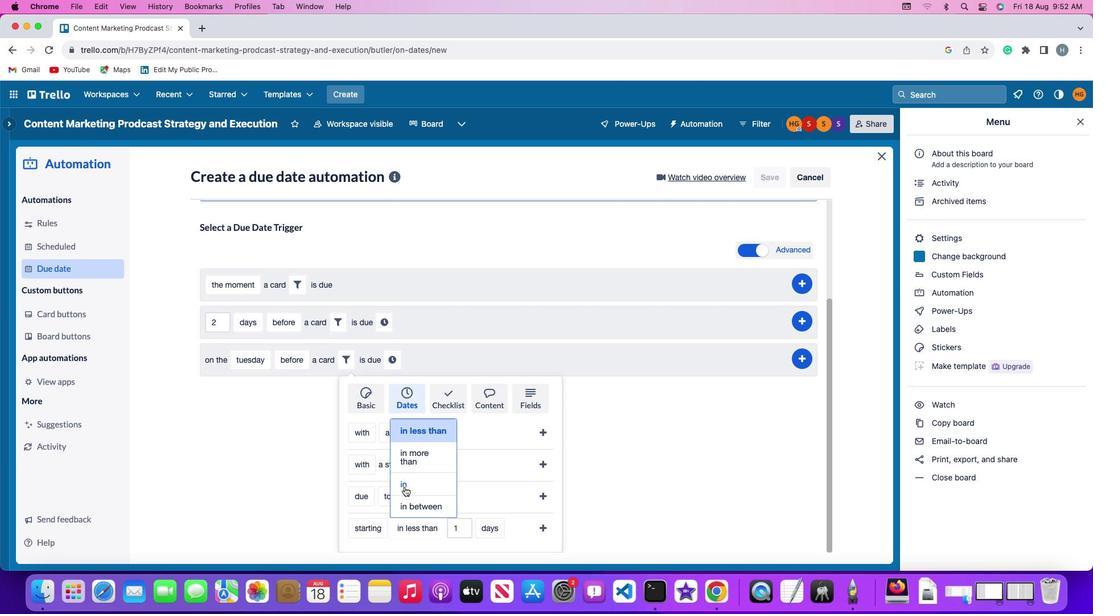 
Action: Mouse pressed left at (404, 487)
Screenshot: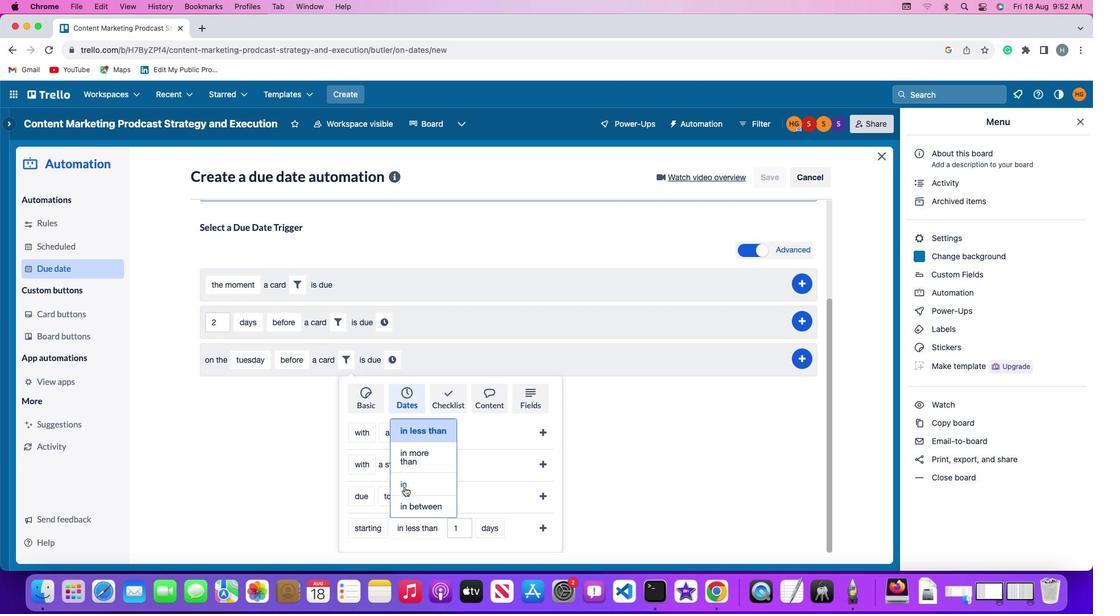 
Action: Mouse moved to (424, 528)
Screenshot: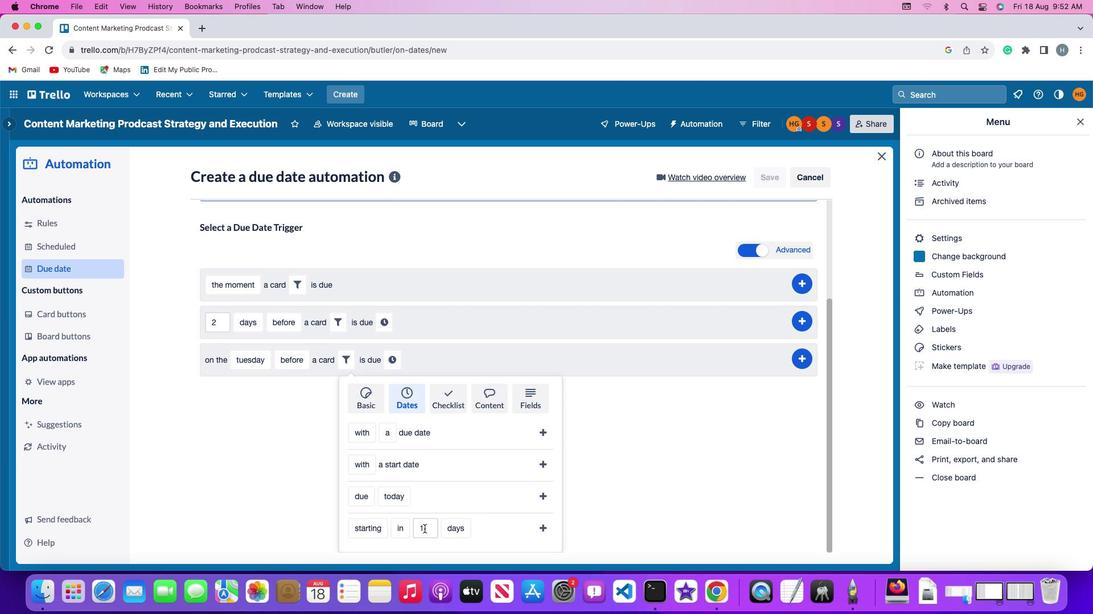 
Action: Mouse pressed left at (424, 528)
Screenshot: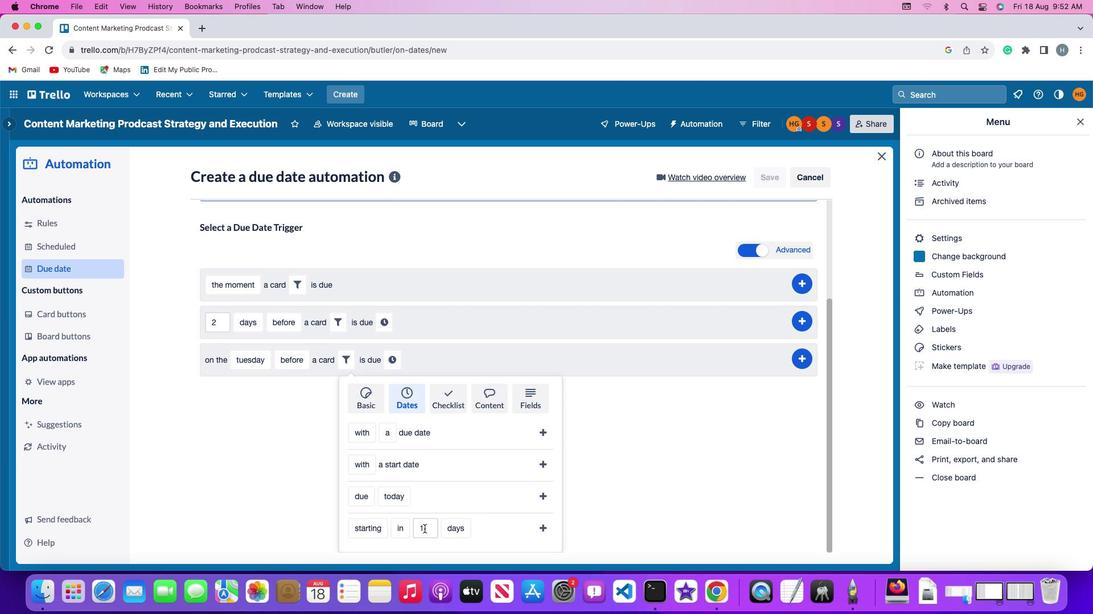 
Action: Key pressed Key.backspace'1'
Screenshot: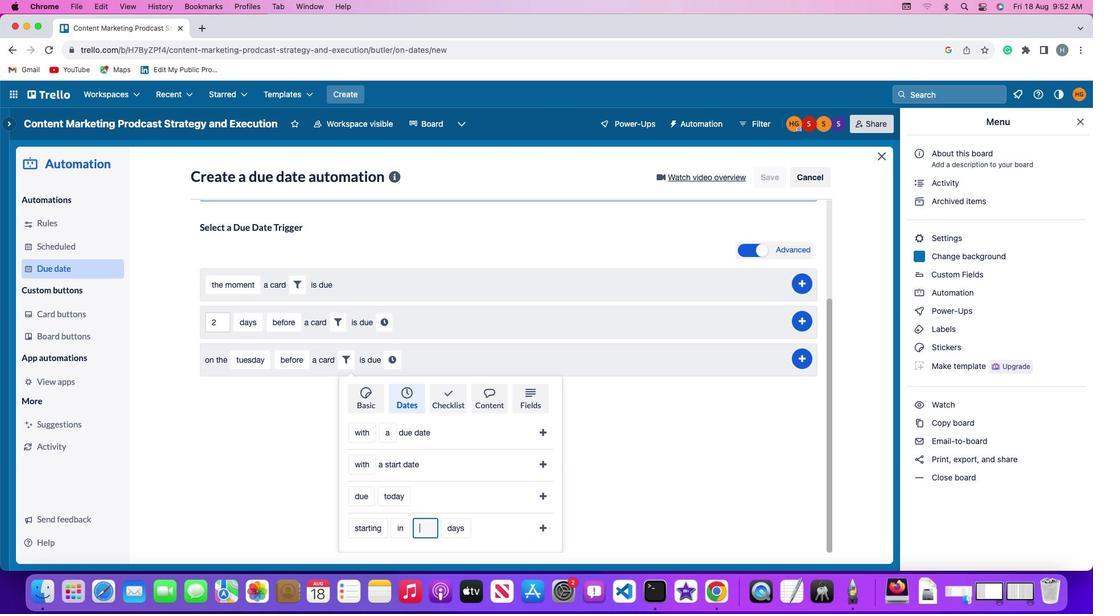 
Action: Mouse moved to (441, 528)
Screenshot: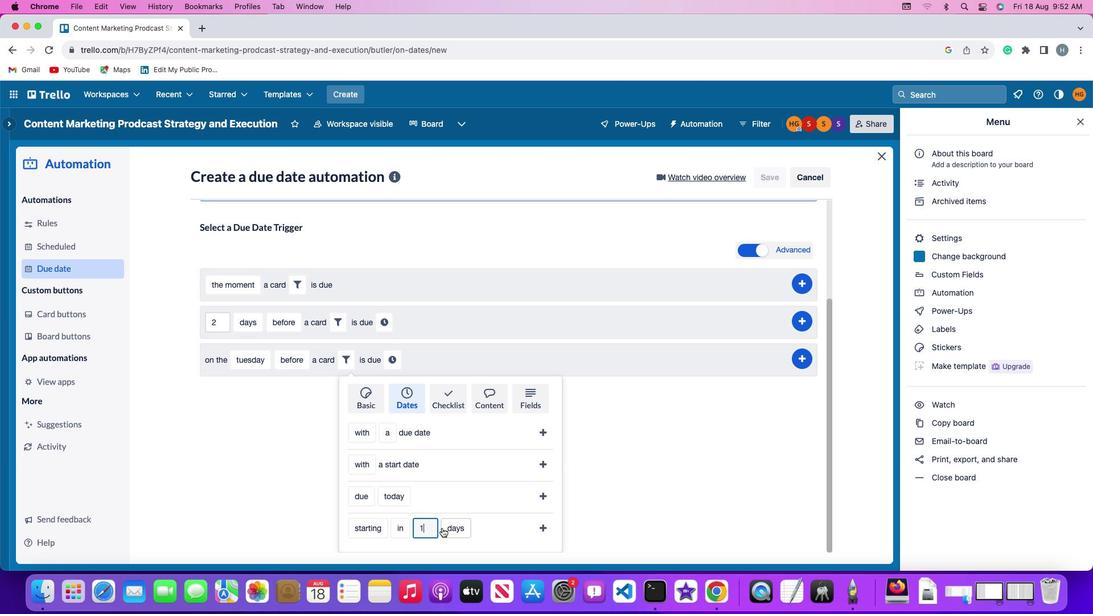 
Action: Mouse pressed left at (441, 528)
Screenshot: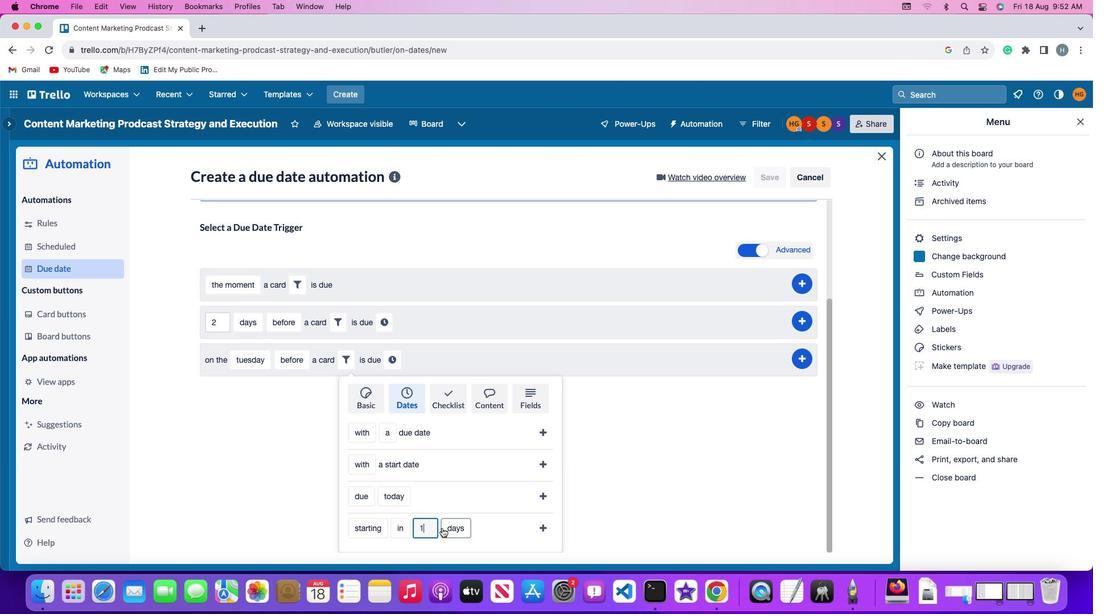 
Action: Mouse moved to (464, 489)
Screenshot: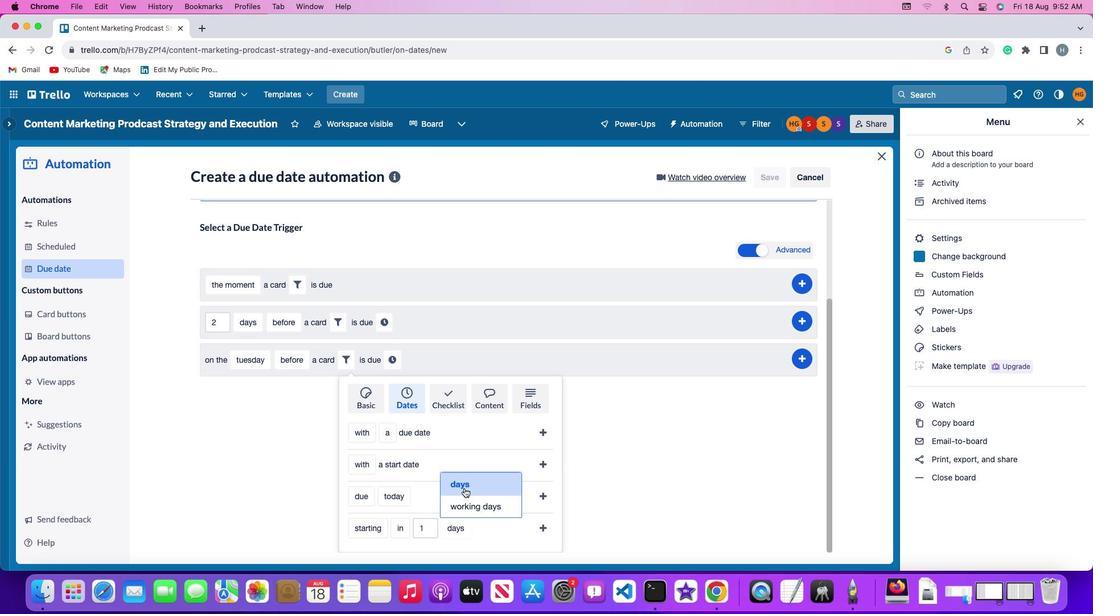 
Action: Mouse pressed left at (464, 489)
Screenshot: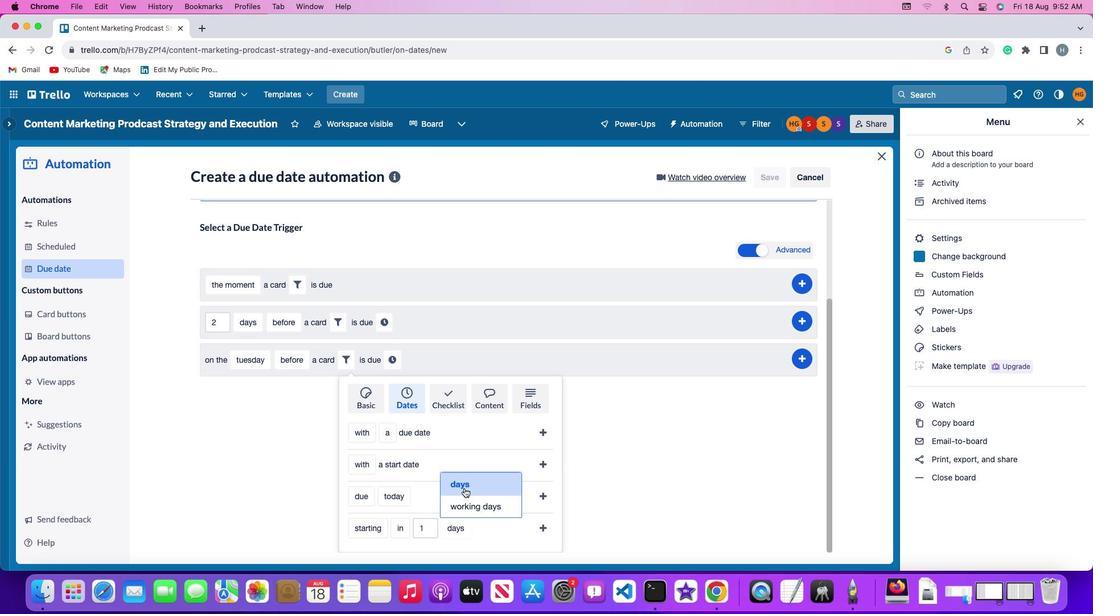 
Action: Mouse moved to (539, 524)
Screenshot: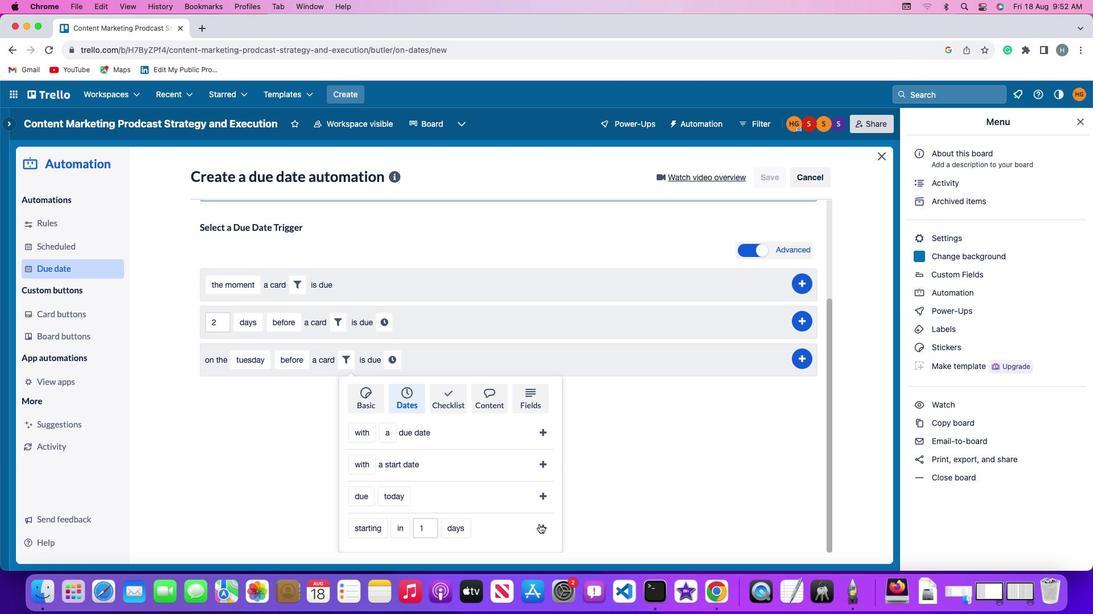 
Action: Mouse pressed left at (539, 524)
Screenshot: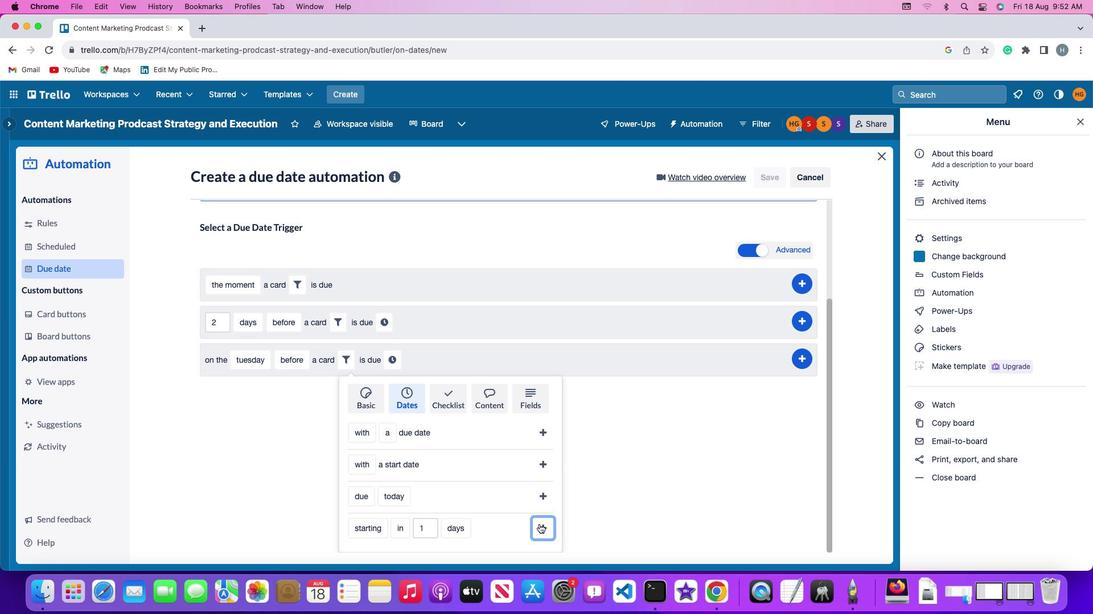 
Action: Mouse moved to (480, 491)
Screenshot: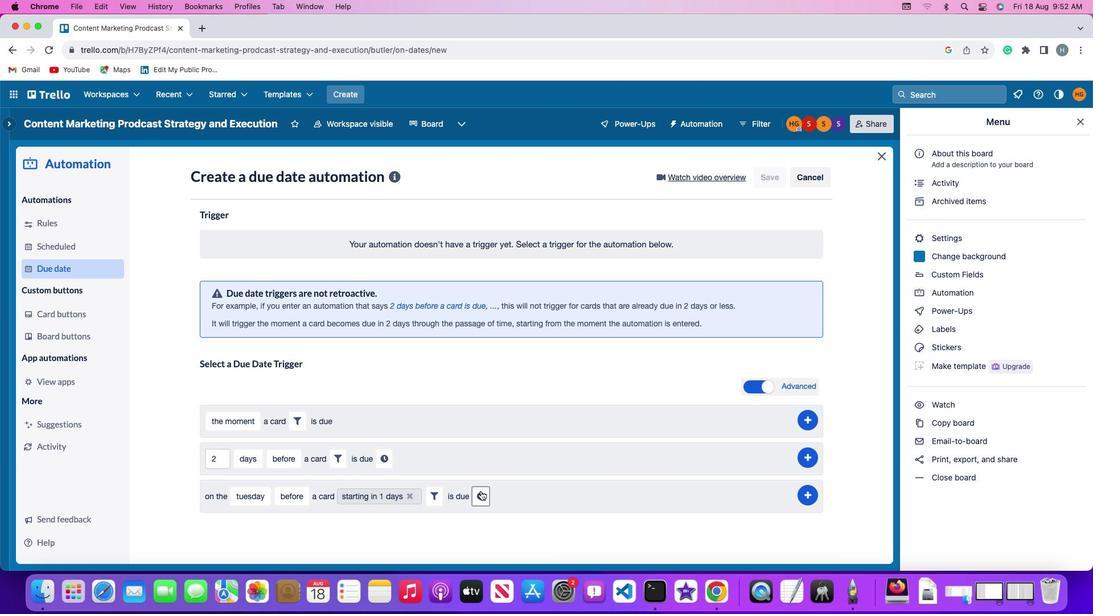 
Action: Mouse pressed left at (480, 491)
Screenshot: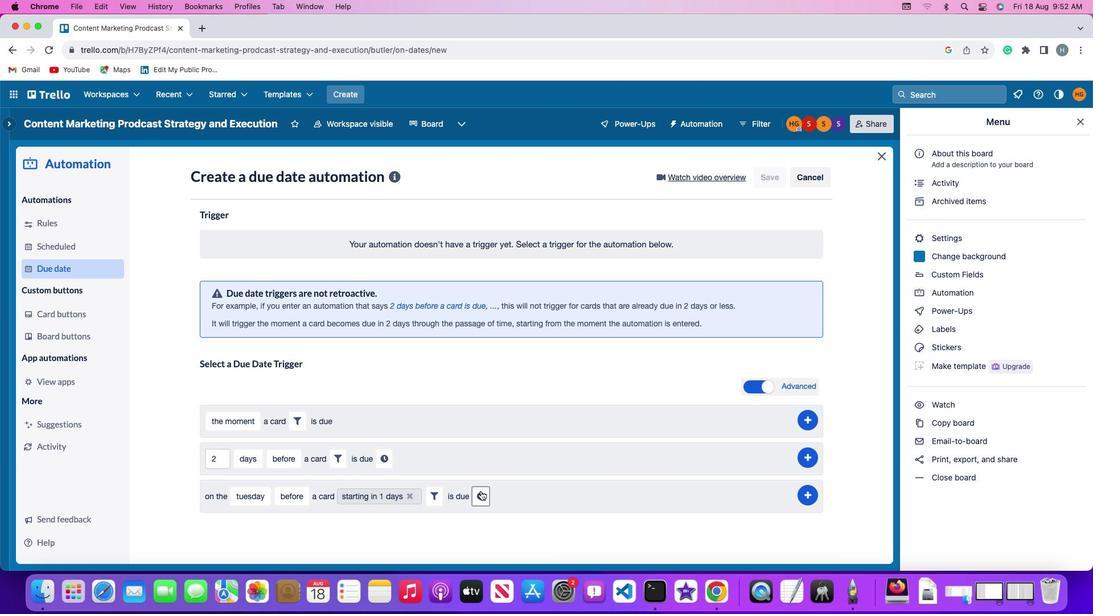 
Action: Mouse moved to (511, 495)
Screenshot: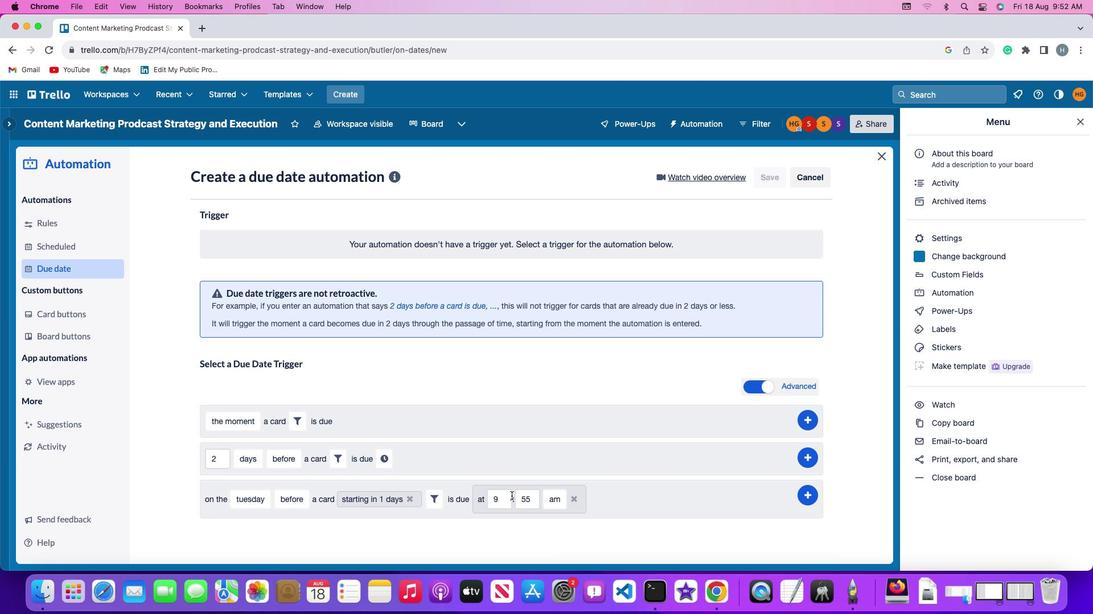 
Action: Mouse pressed left at (511, 495)
Screenshot: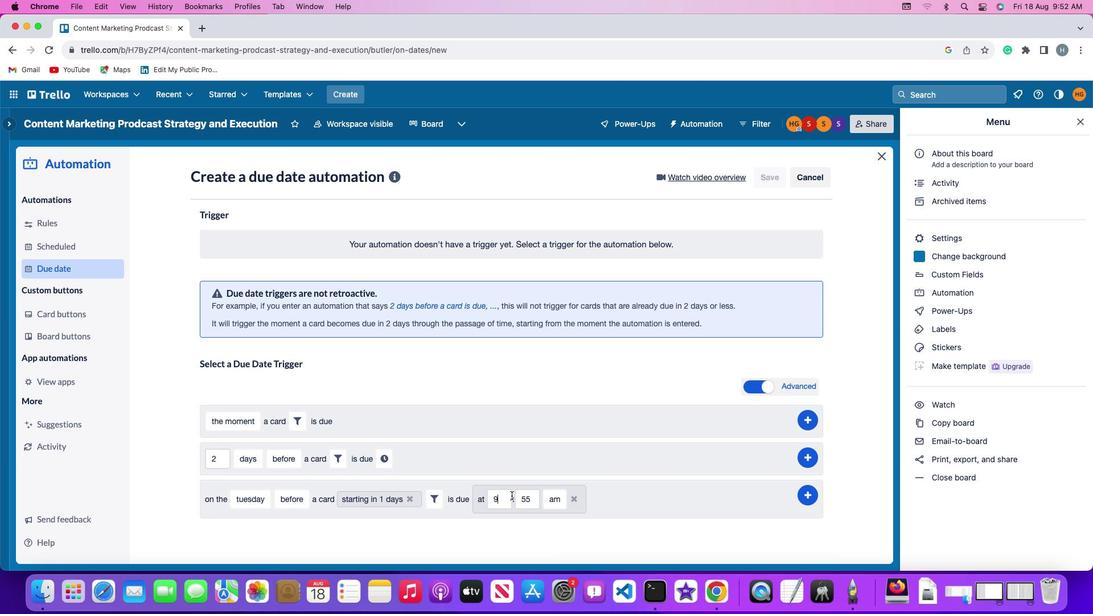 
Action: Key pressed Key.backspace'1''1'
Screenshot: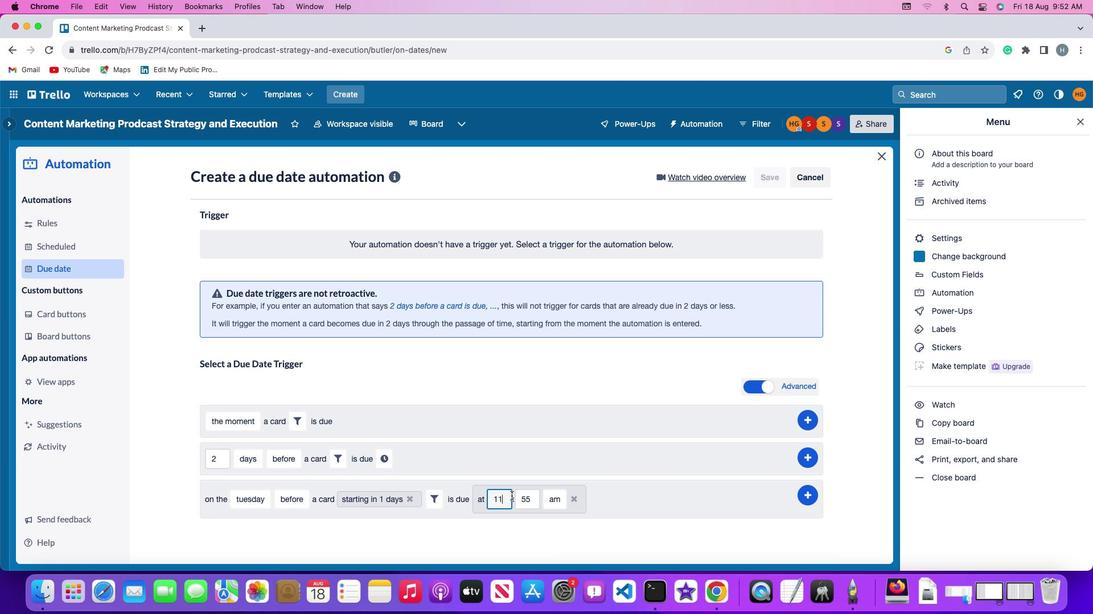 
Action: Mouse moved to (539, 495)
Screenshot: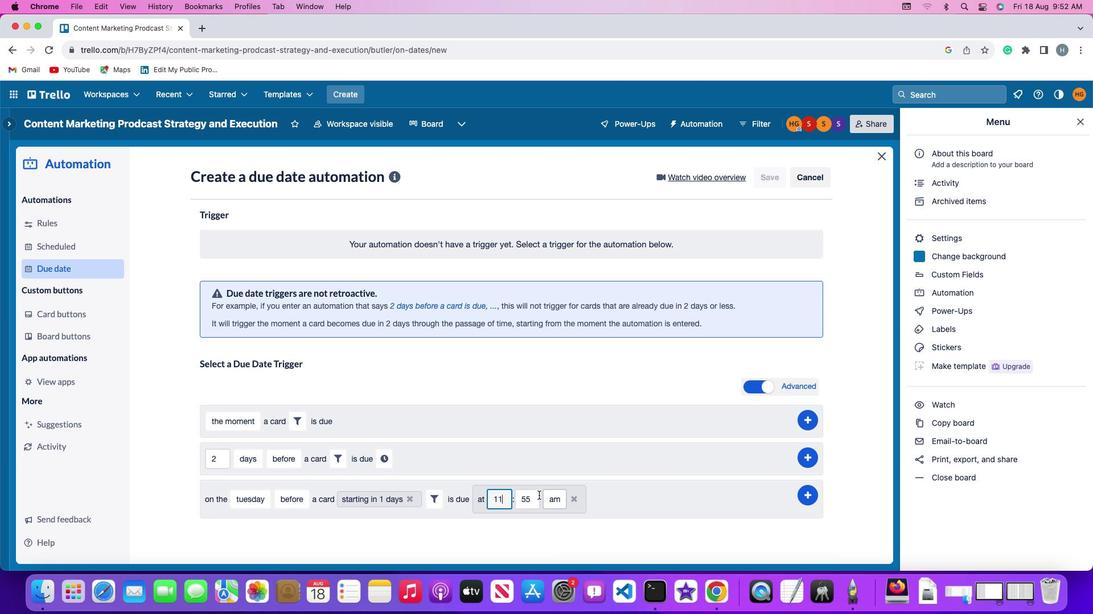 
Action: Mouse pressed left at (539, 495)
Screenshot: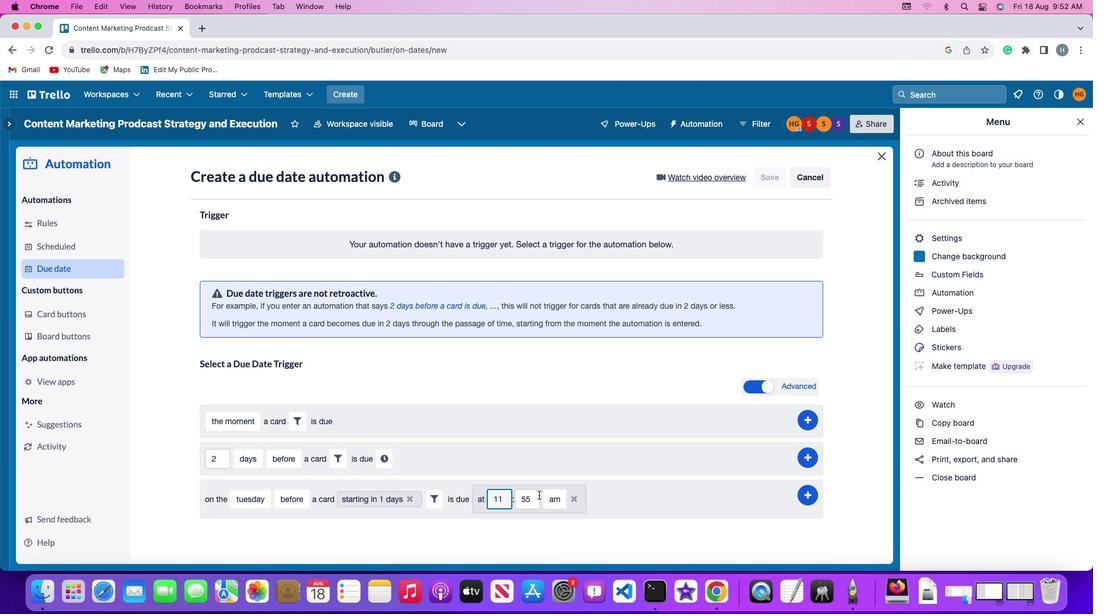 
Action: Key pressed Key.backspaceKey.backspace'0''0'
Screenshot: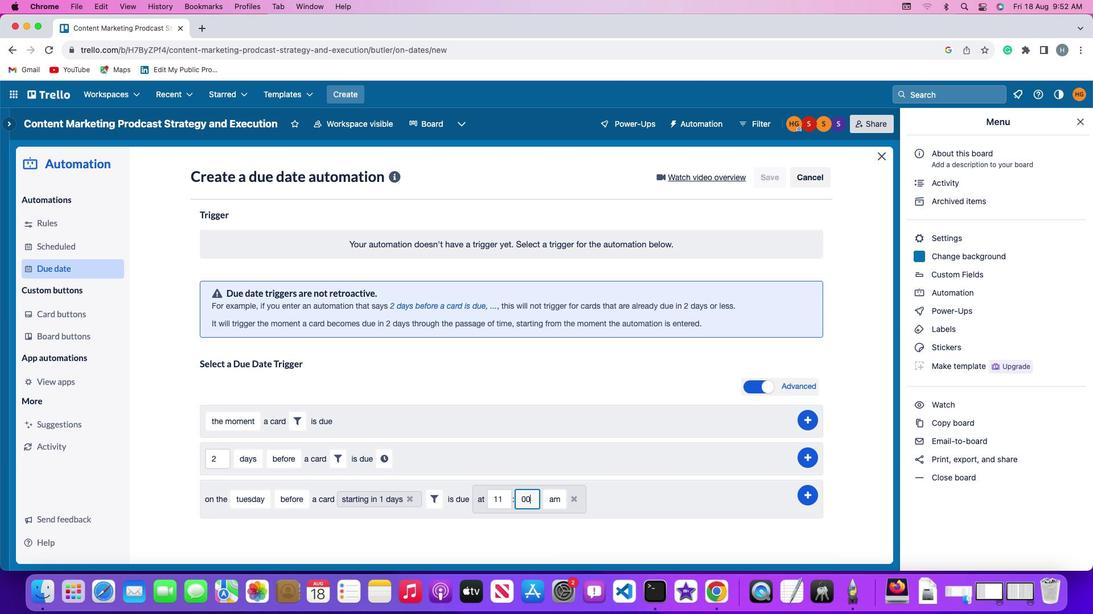 
Action: Mouse moved to (561, 495)
Screenshot: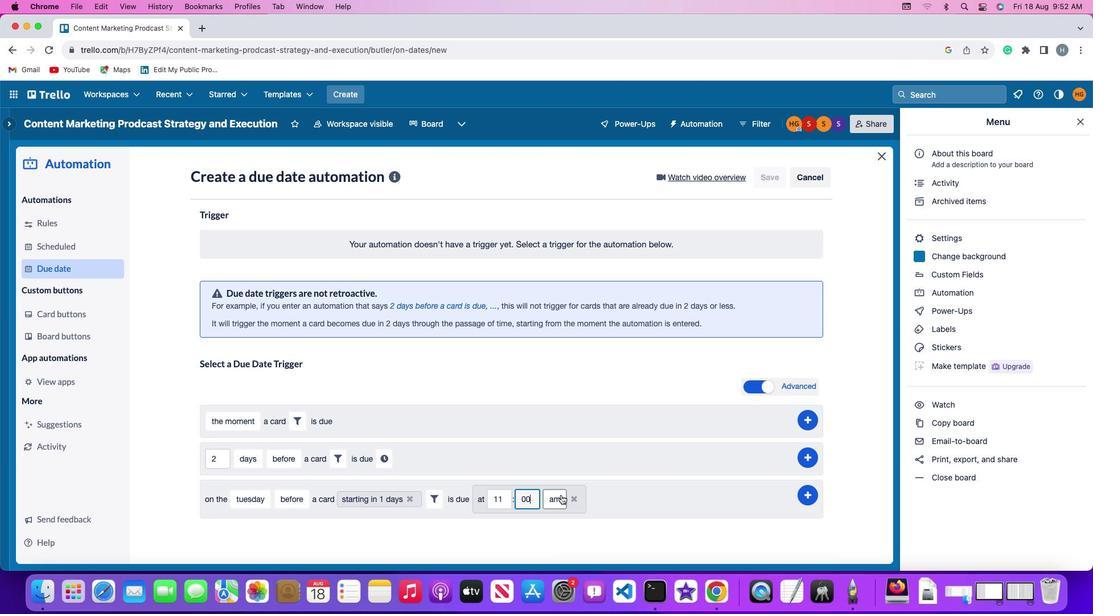 
Action: Mouse pressed left at (561, 495)
Screenshot: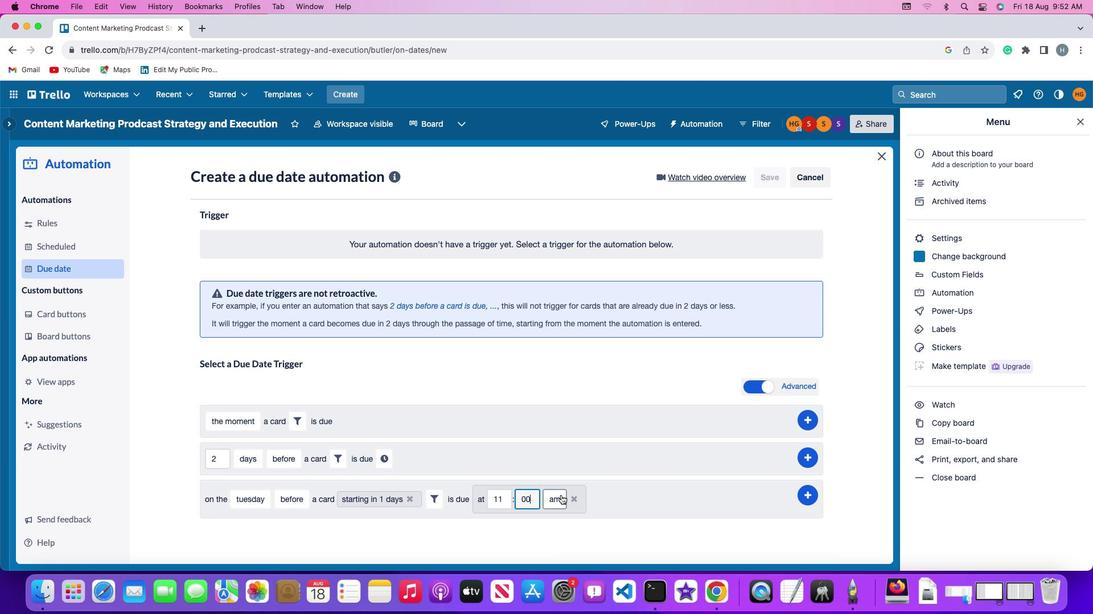 
Action: Mouse moved to (549, 523)
Screenshot: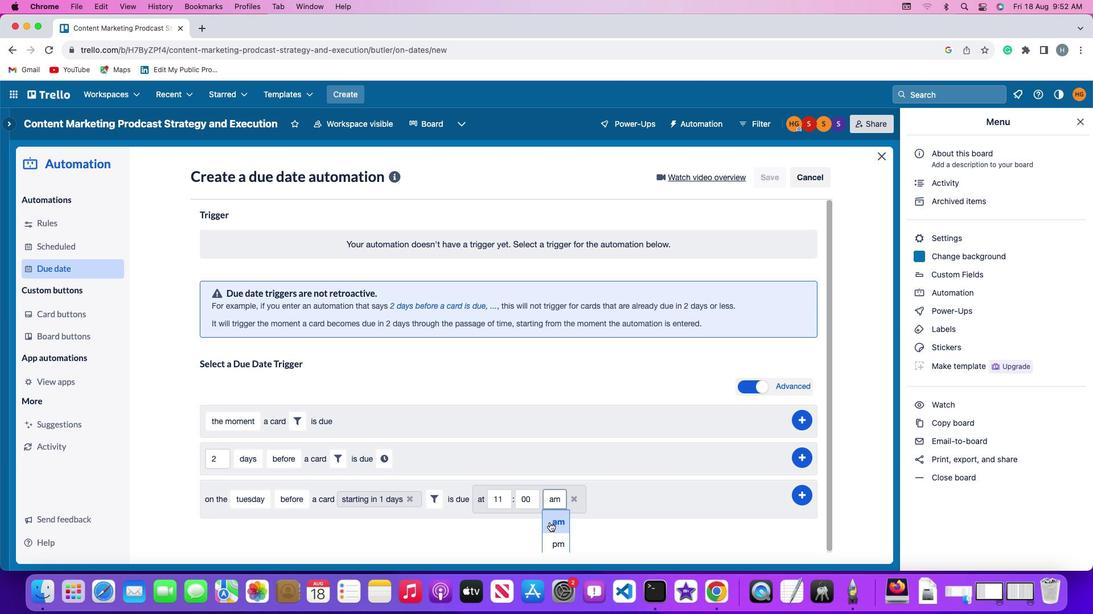 
Action: Mouse pressed left at (549, 523)
Screenshot: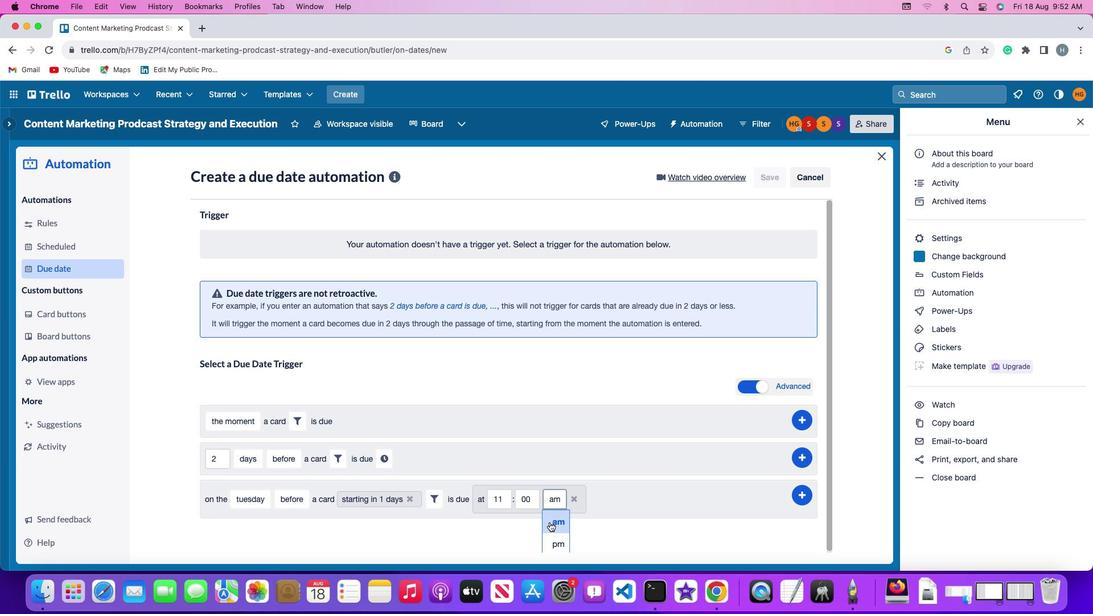 
Action: Mouse moved to (807, 494)
Screenshot: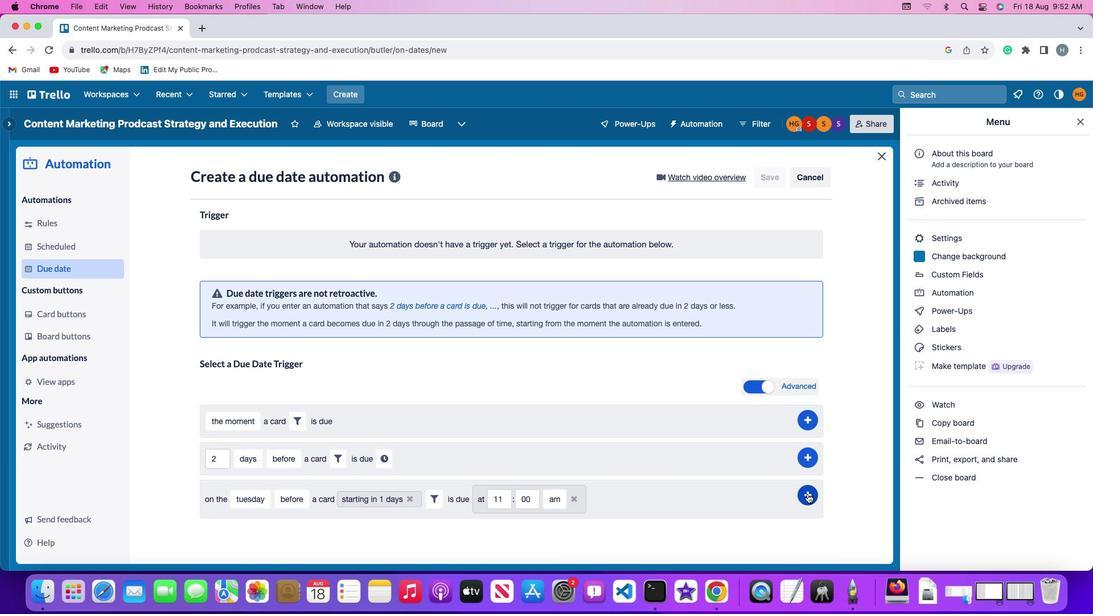 
Action: Mouse pressed left at (807, 494)
Screenshot: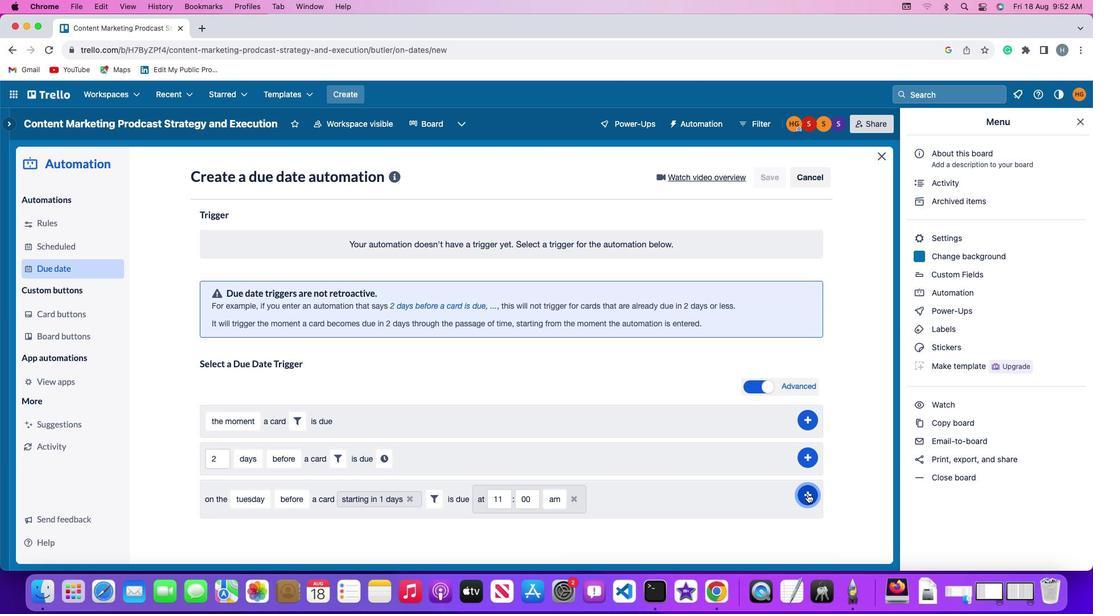
Action: Mouse moved to (841, 424)
Screenshot: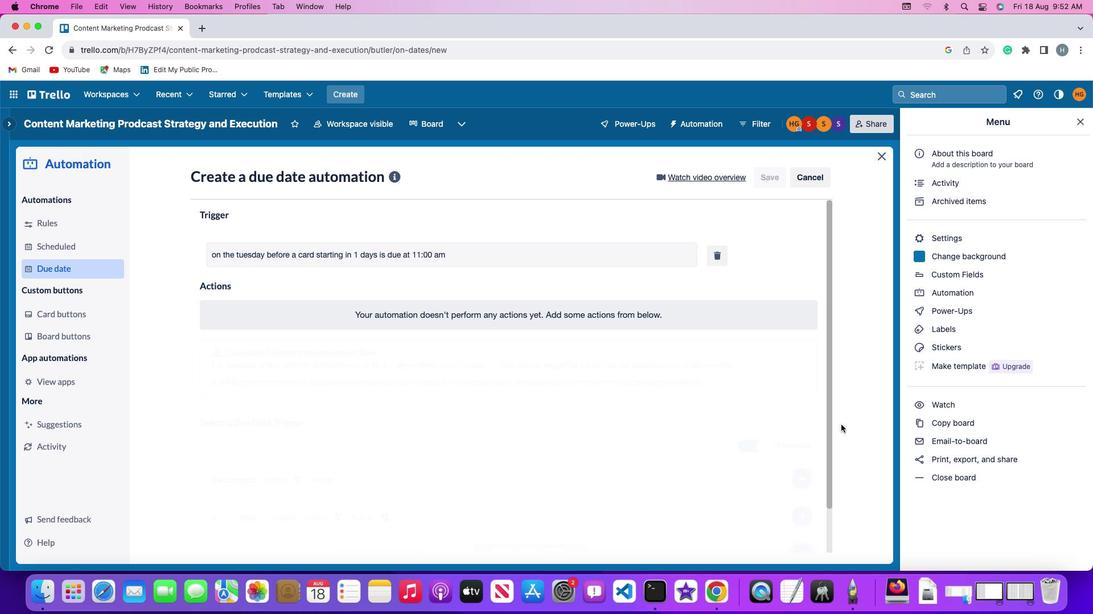 
